 Task: Create new Company, with domain: 'harvard.edu' and type: 'Other'. Add new contact for this company, with mail Id: 'Sana18Bennett@harvard.edu', First Name: Sana, Last name:  Bennett, Job Title: 'UI Designer', Phone Number: '(916) 555-3461'. Change life cycle stage to  Lead and lead status to  In Progress. Logged in from softage.10@softage.net
Action: Mouse moved to (77, 56)
Screenshot: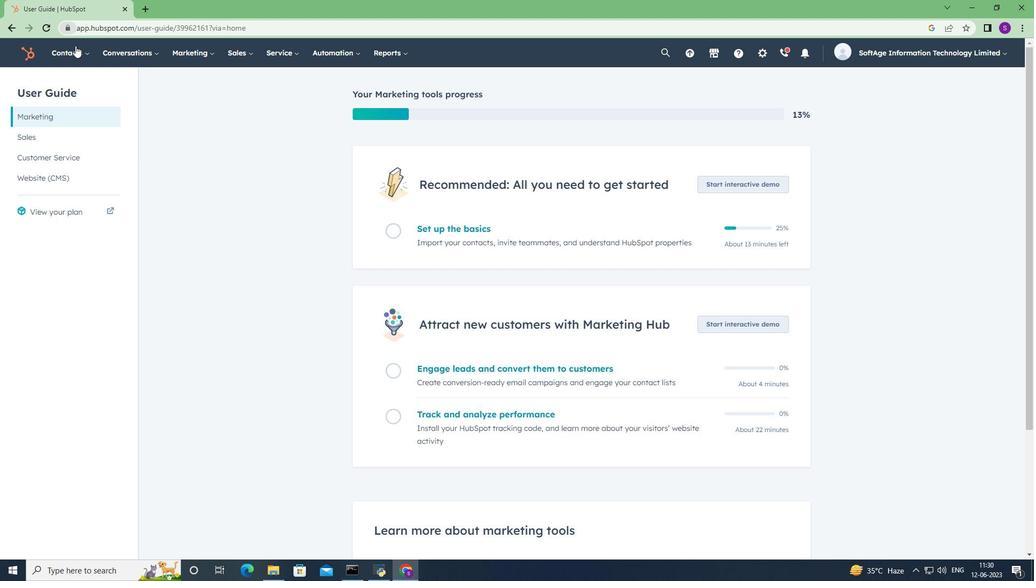 
Action: Mouse pressed left at (77, 56)
Screenshot: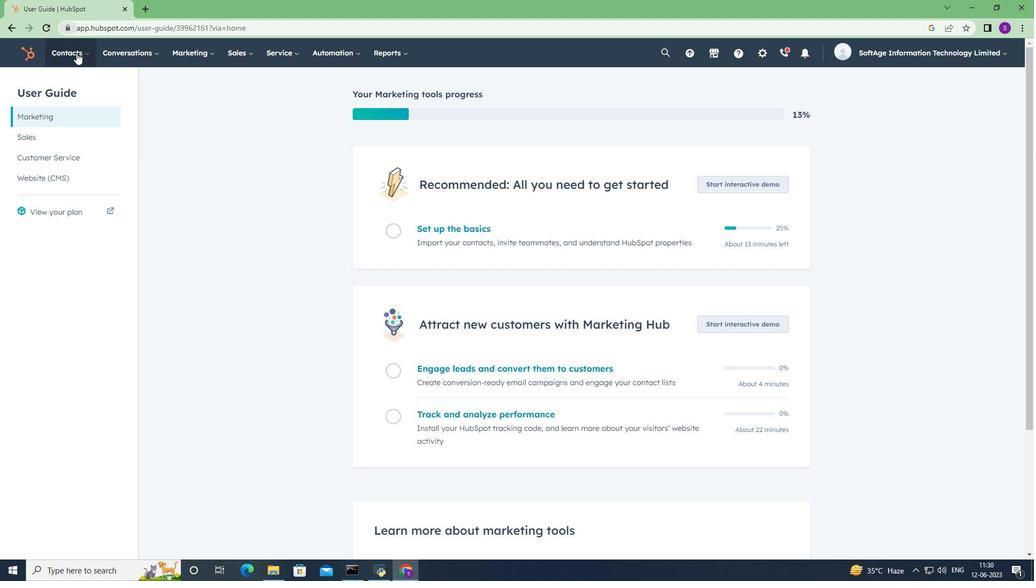 
Action: Mouse moved to (89, 109)
Screenshot: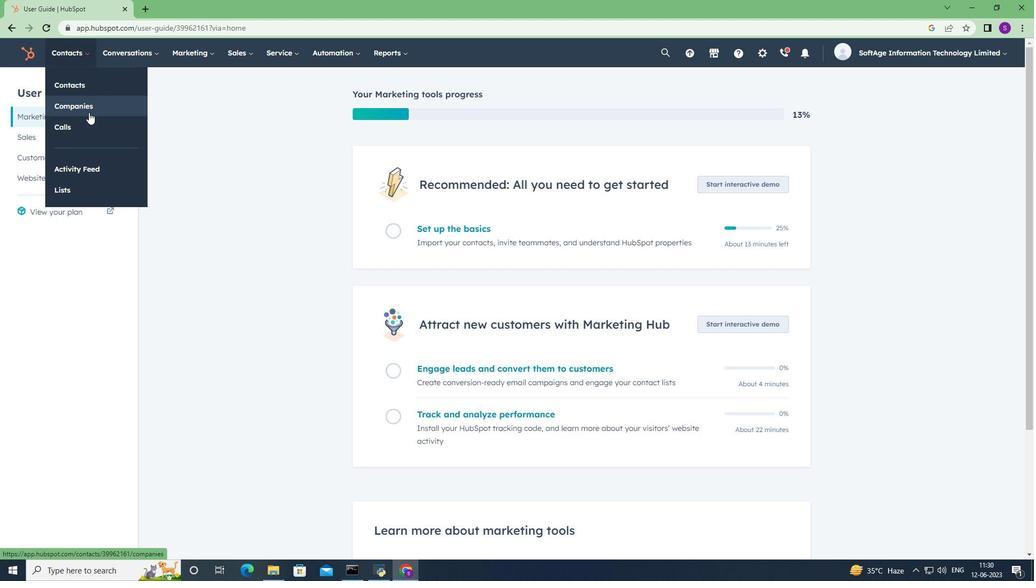 
Action: Mouse pressed left at (89, 109)
Screenshot: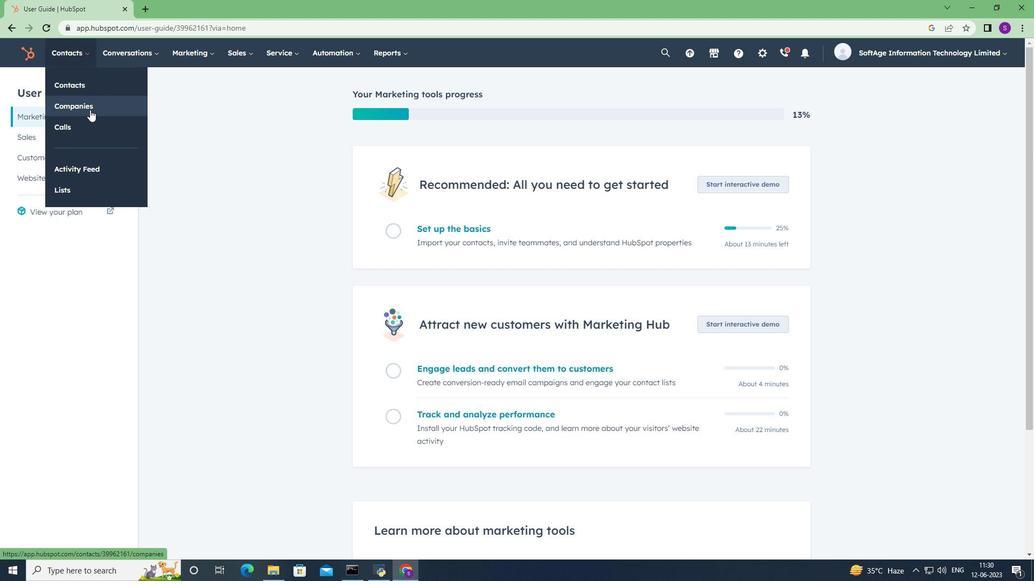 
Action: Mouse moved to (956, 92)
Screenshot: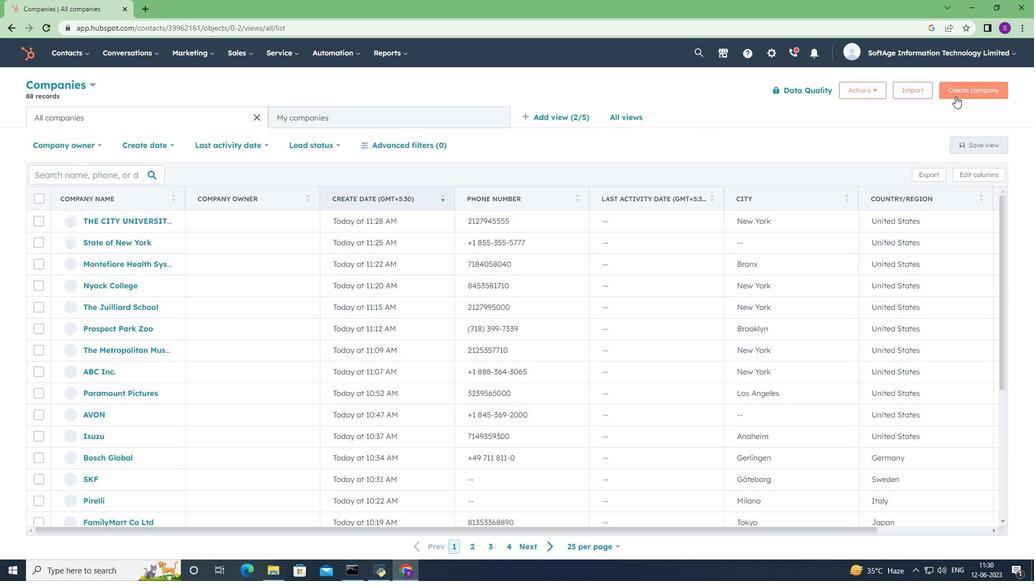 
Action: Mouse pressed left at (956, 92)
Screenshot: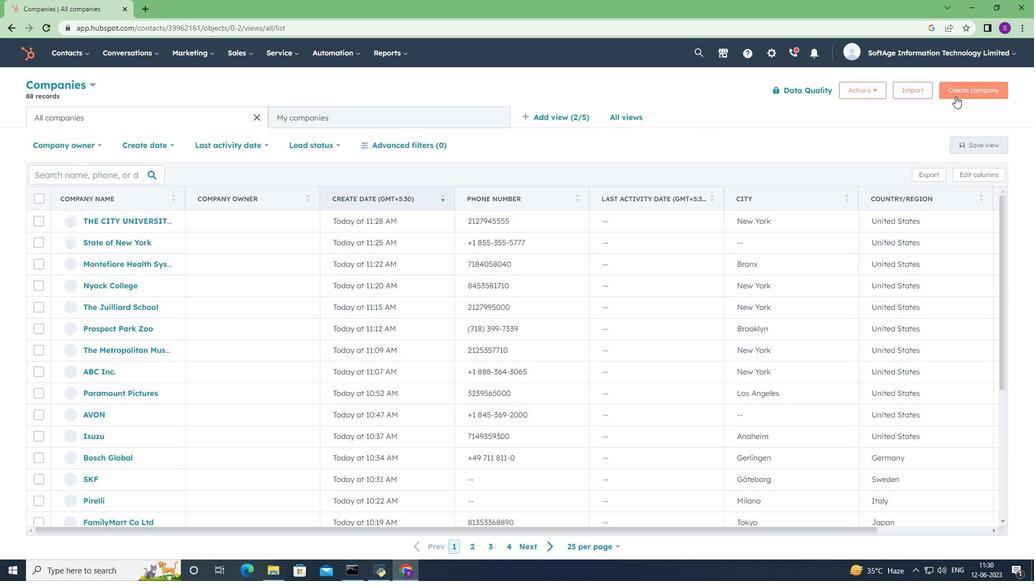 
Action: Mouse moved to (794, 134)
Screenshot: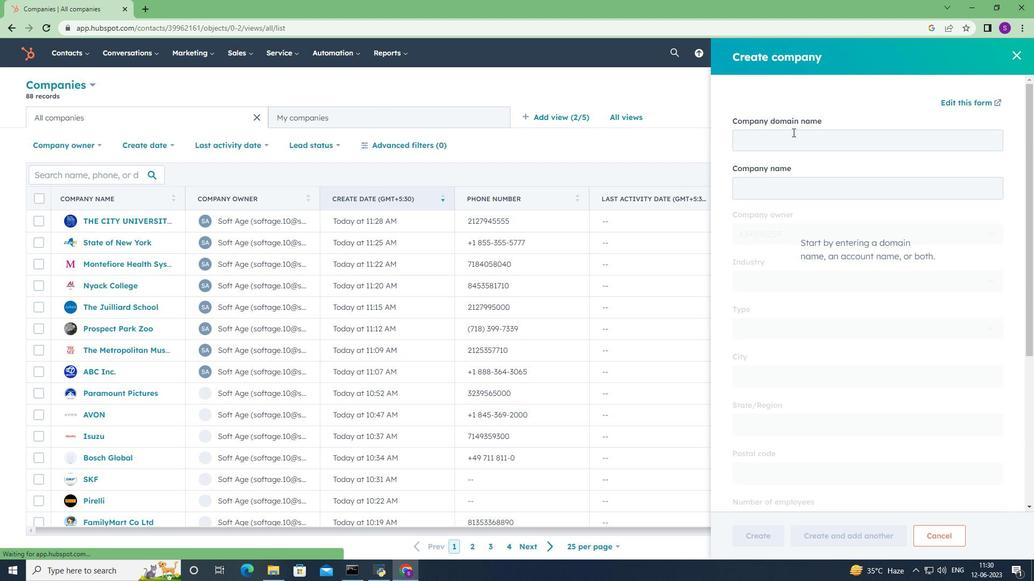 
Action: Mouse pressed left at (794, 134)
Screenshot: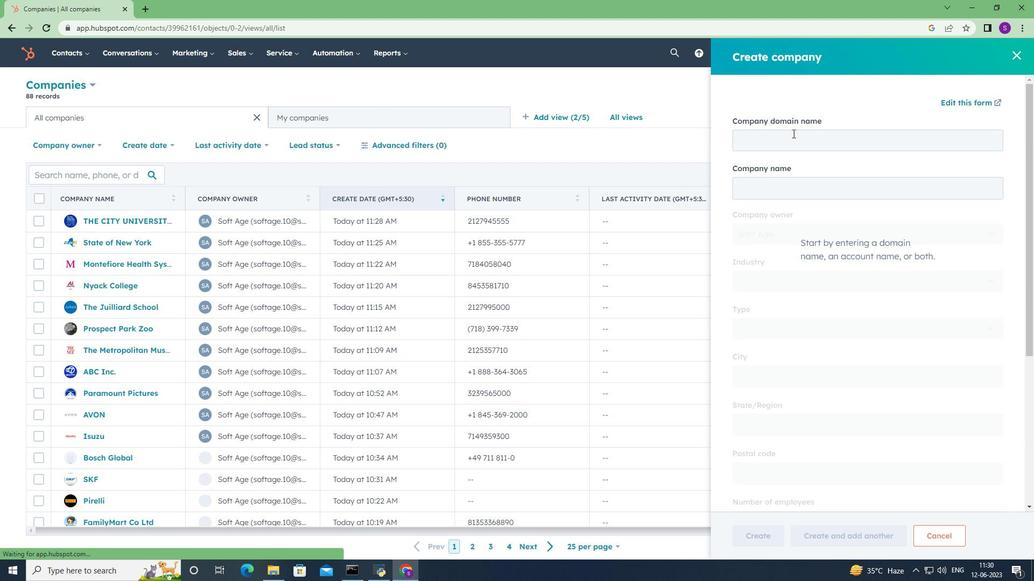 
Action: Key pressed harvard.edu
Screenshot: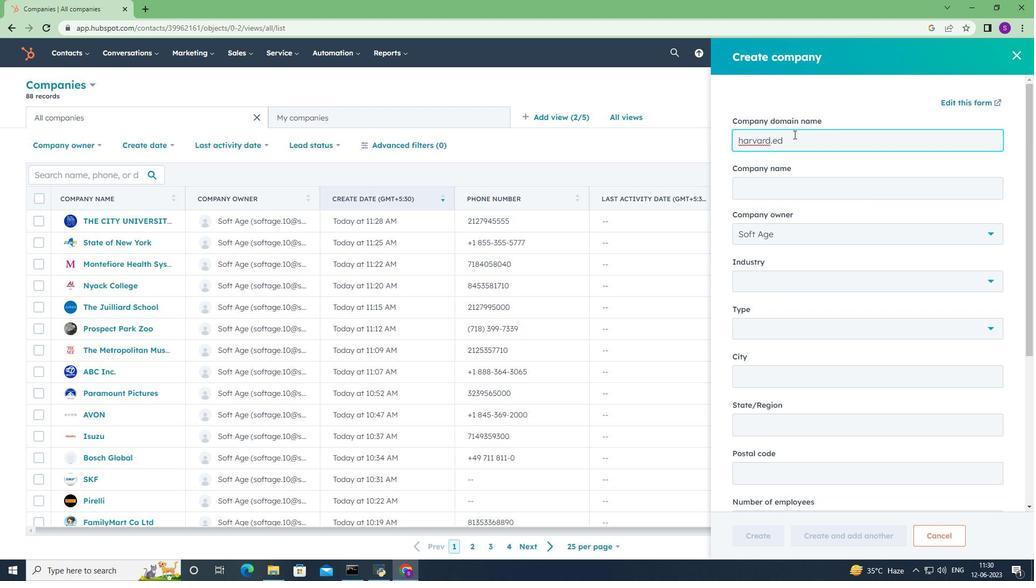 
Action: Mouse moved to (837, 161)
Screenshot: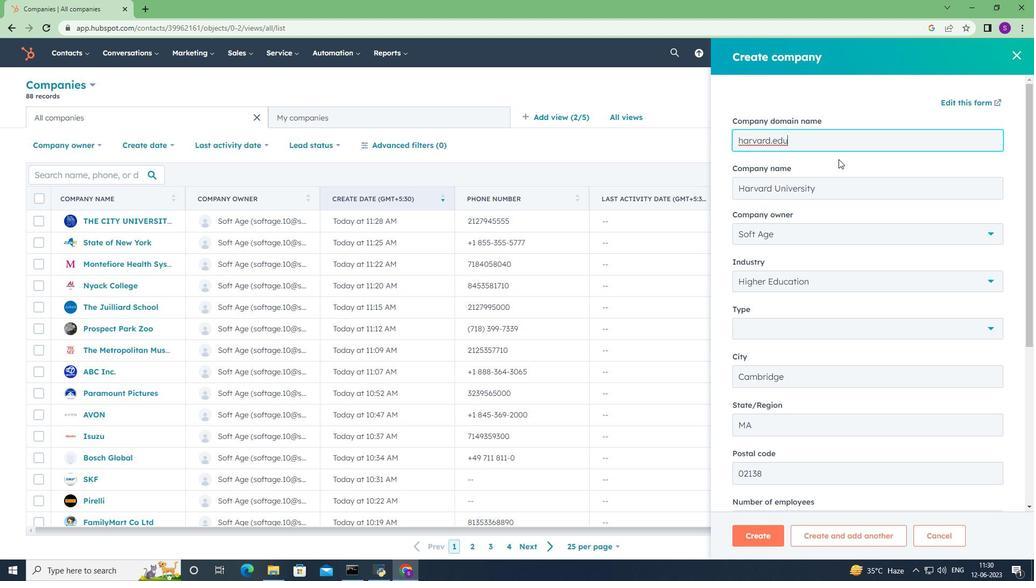 
Action: Mouse scrolled (837, 161) with delta (0, 0)
Screenshot: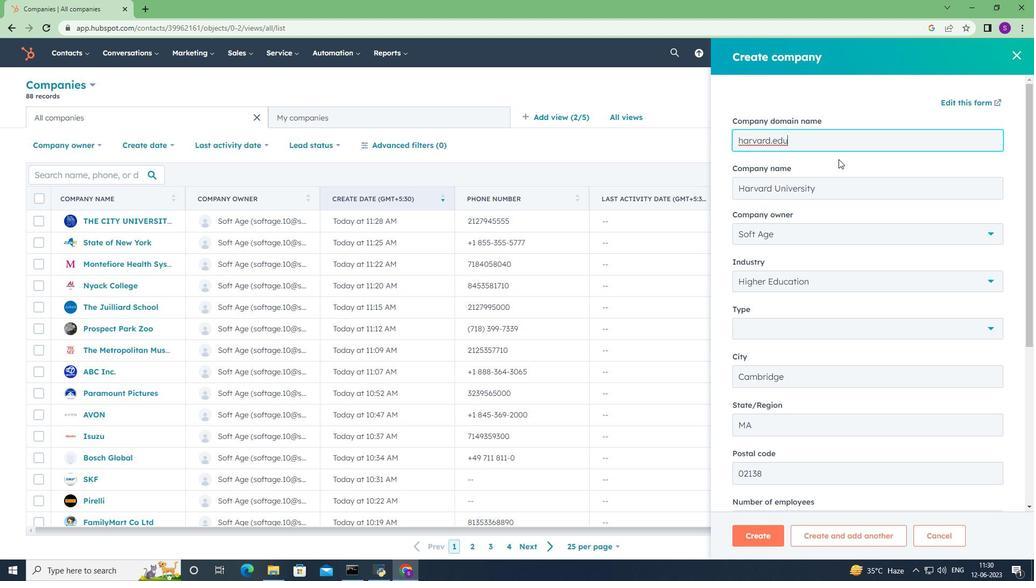 
Action: Mouse moved to (835, 168)
Screenshot: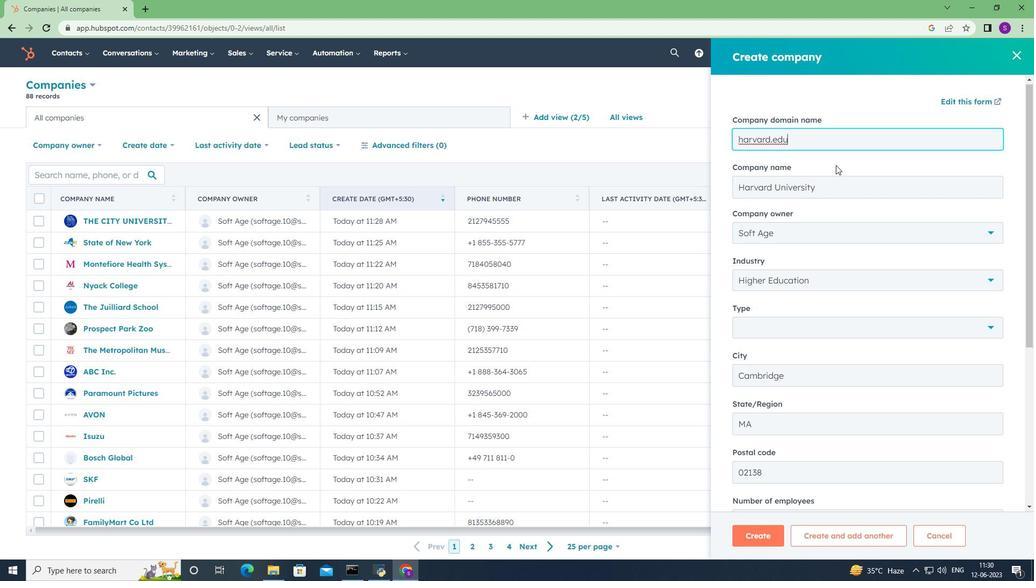 
Action: Mouse scrolled (835, 165) with delta (0, 0)
Screenshot: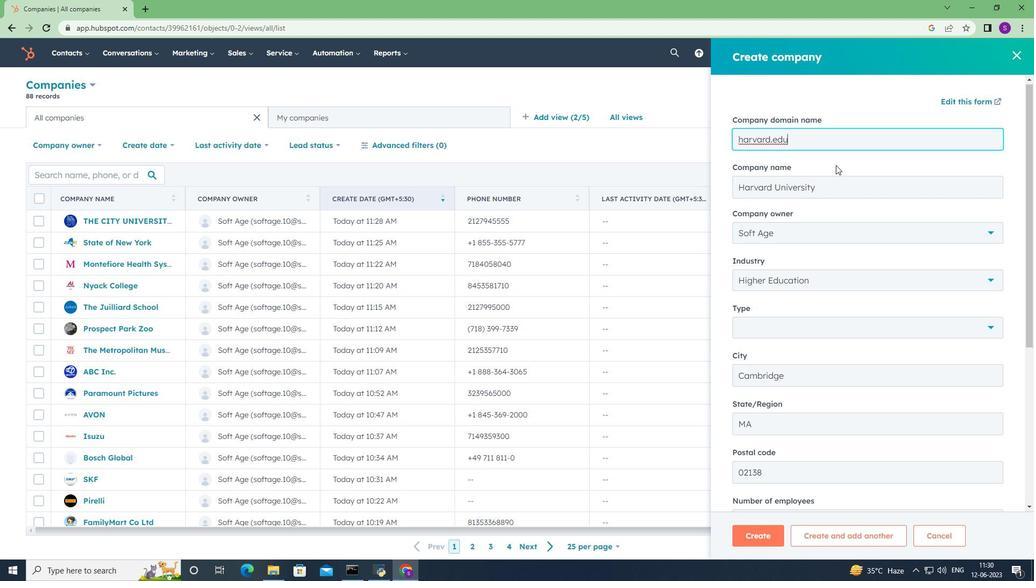 
Action: Mouse moved to (831, 225)
Screenshot: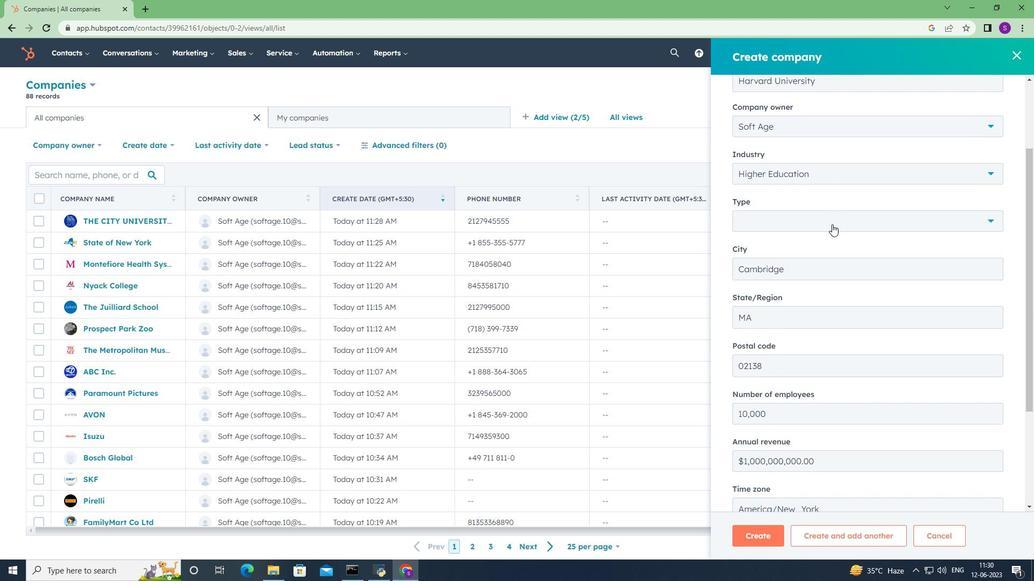 
Action: Mouse pressed left at (831, 225)
Screenshot: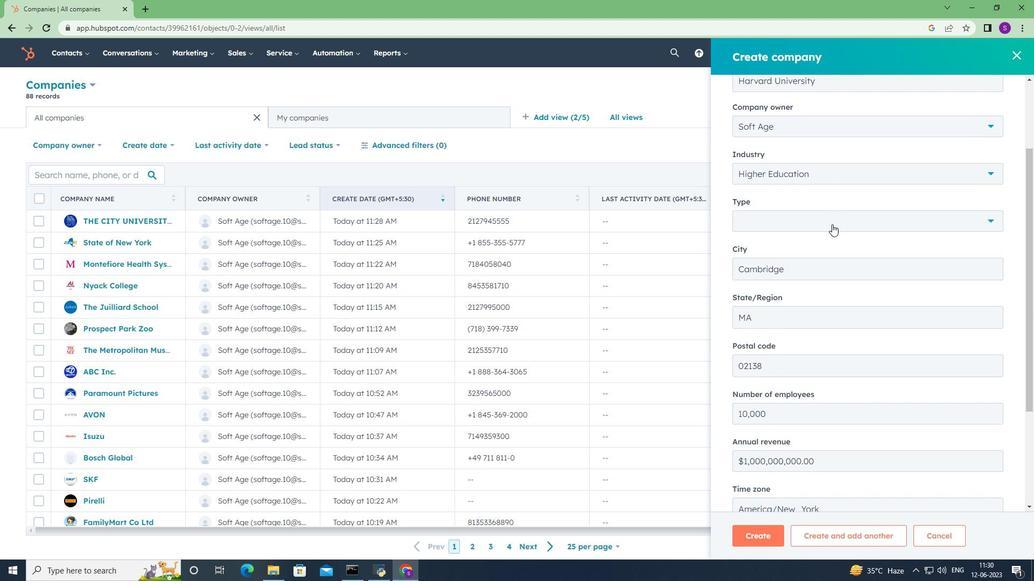 
Action: Mouse moved to (793, 246)
Screenshot: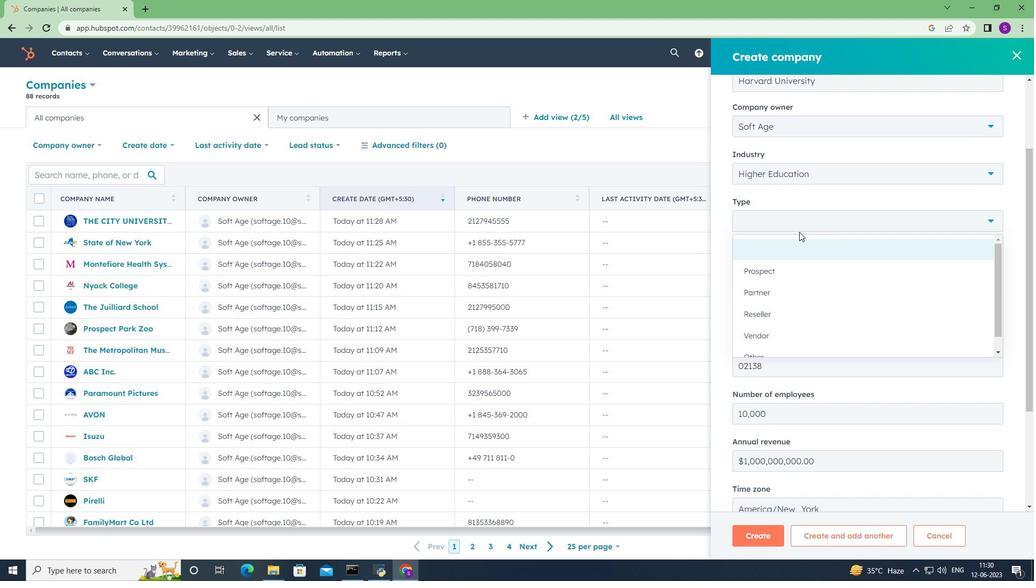 
Action: Mouse scrolled (797, 234) with delta (0, 0)
Screenshot: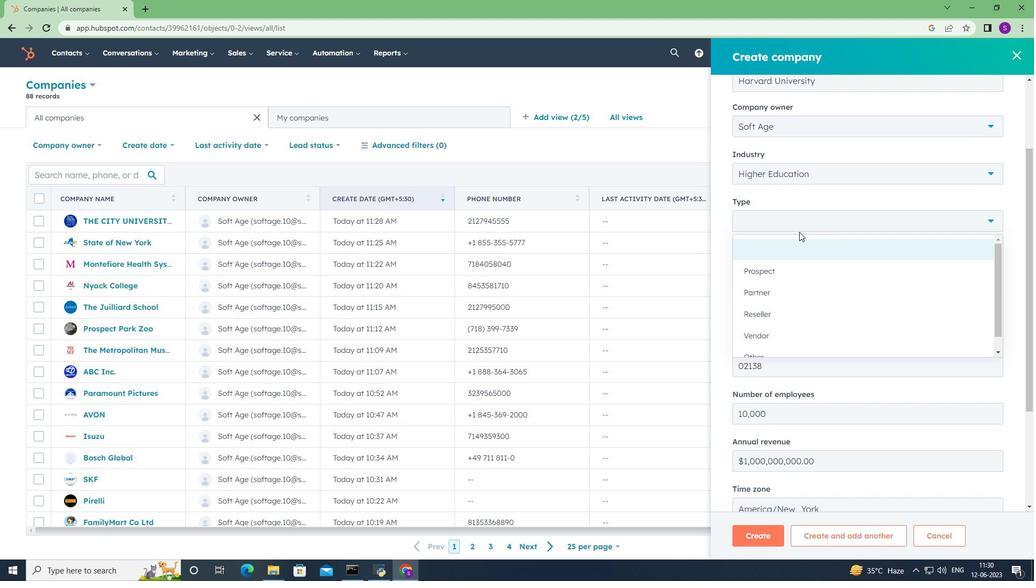 
Action: Mouse moved to (792, 246)
Screenshot: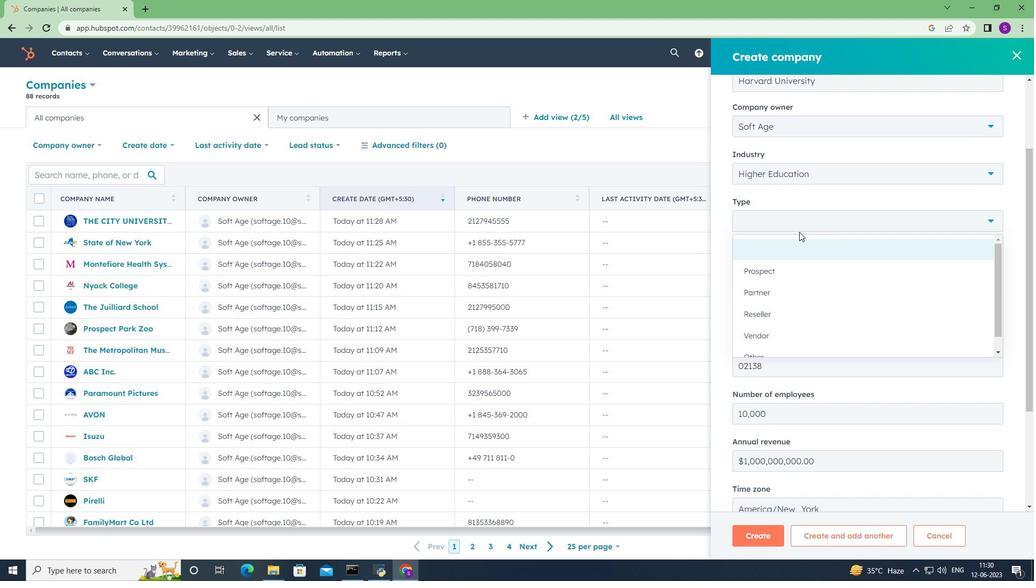 
Action: Mouse scrolled (794, 242) with delta (0, 0)
Screenshot: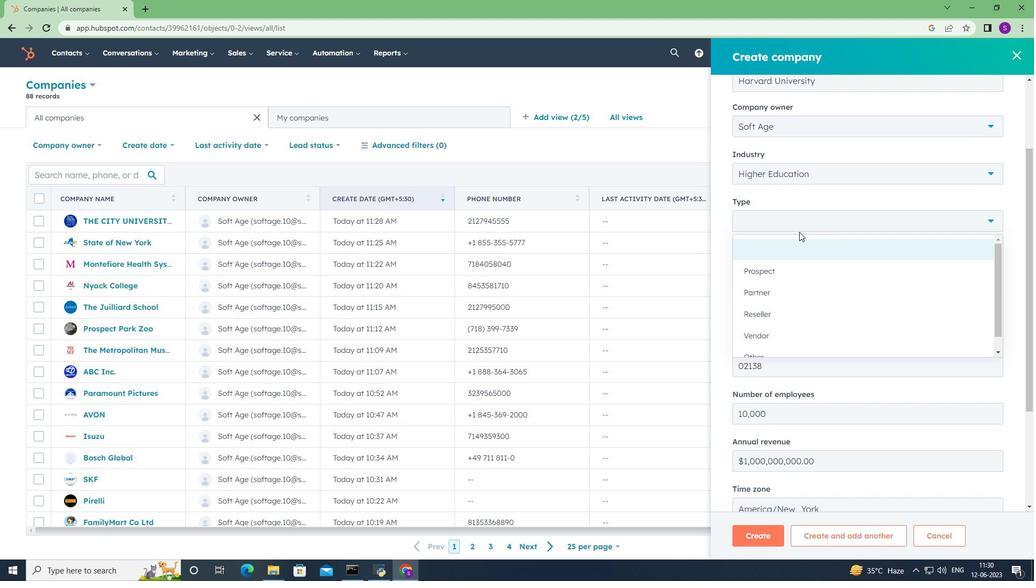 
Action: Mouse moved to (791, 250)
Screenshot: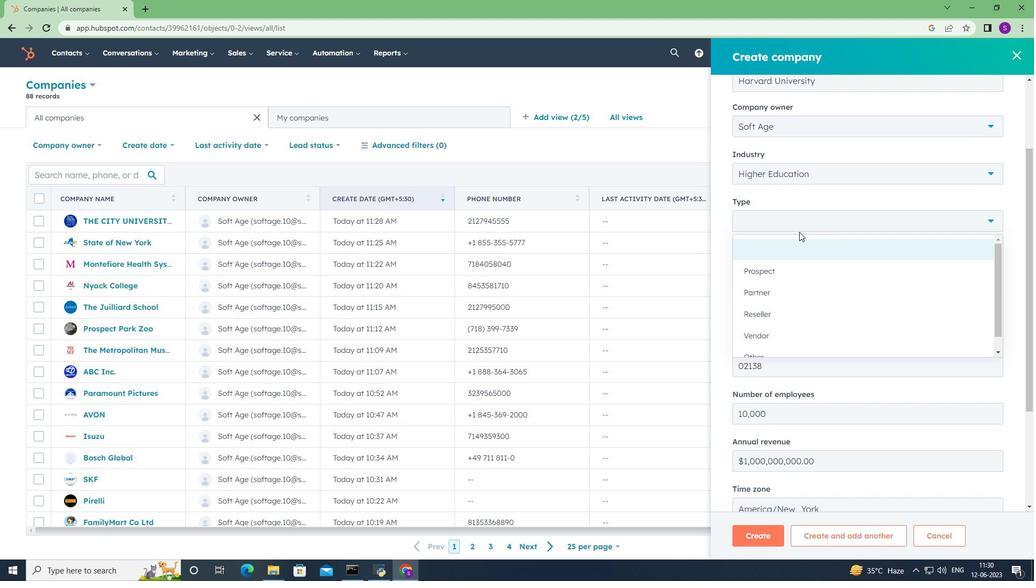
Action: Mouse scrolled (791, 249) with delta (0, 0)
Screenshot: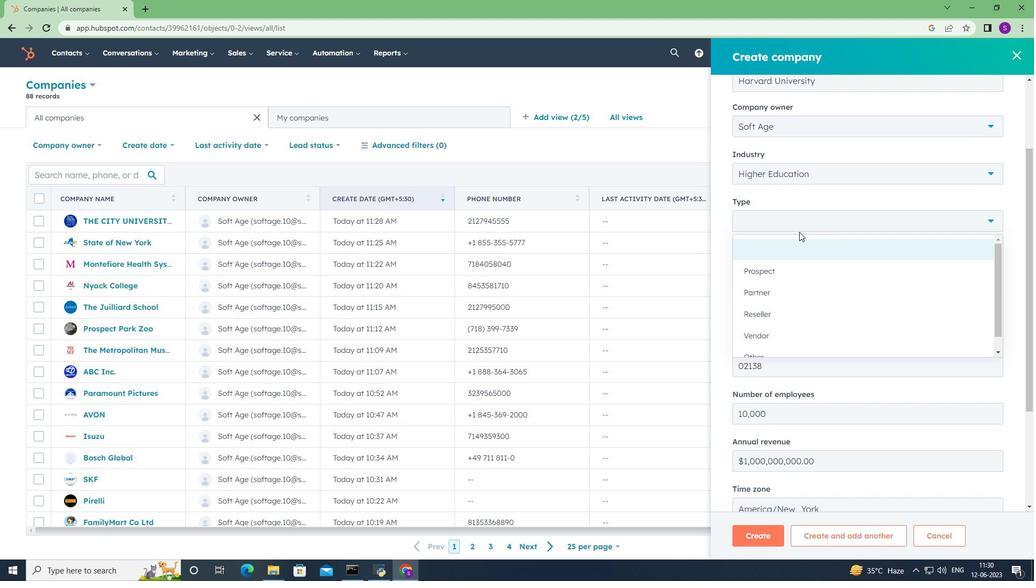 
Action: Mouse moved to (779, 349)
Screenshot: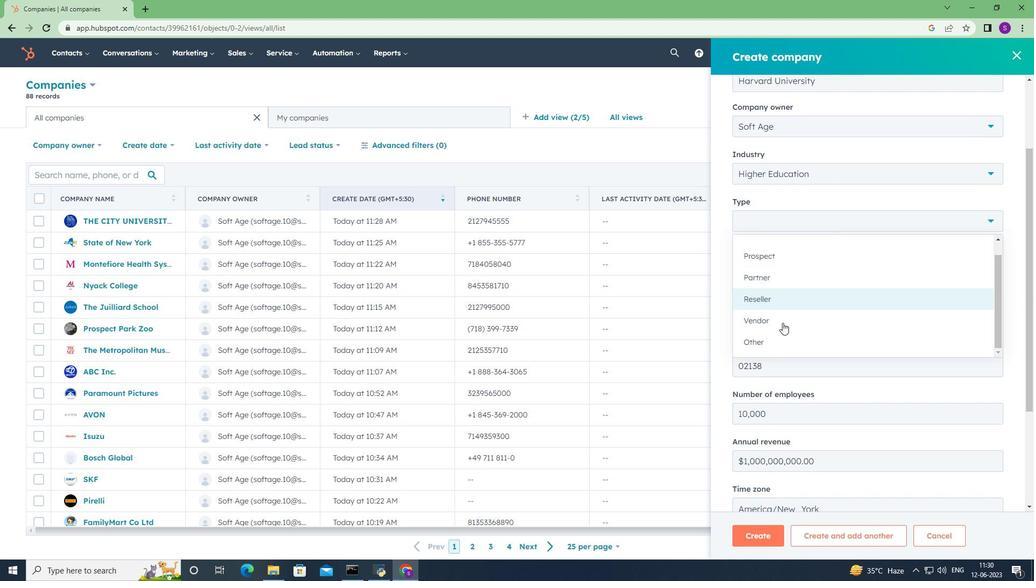 
Action: Mouse pressed left at (779, 349)
Screenshot: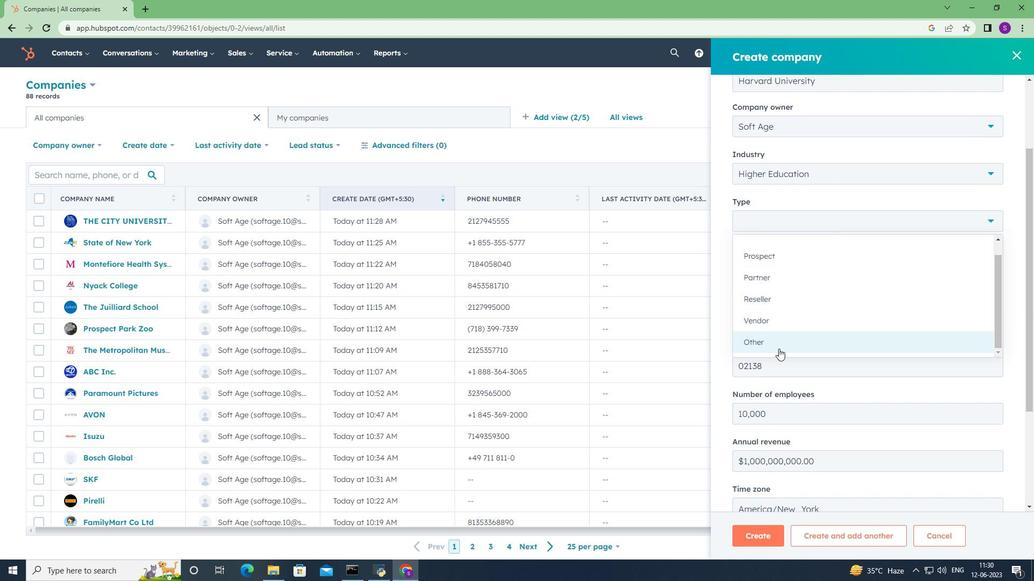 
Action: Mouse moved to (779, 321)
Screenshot: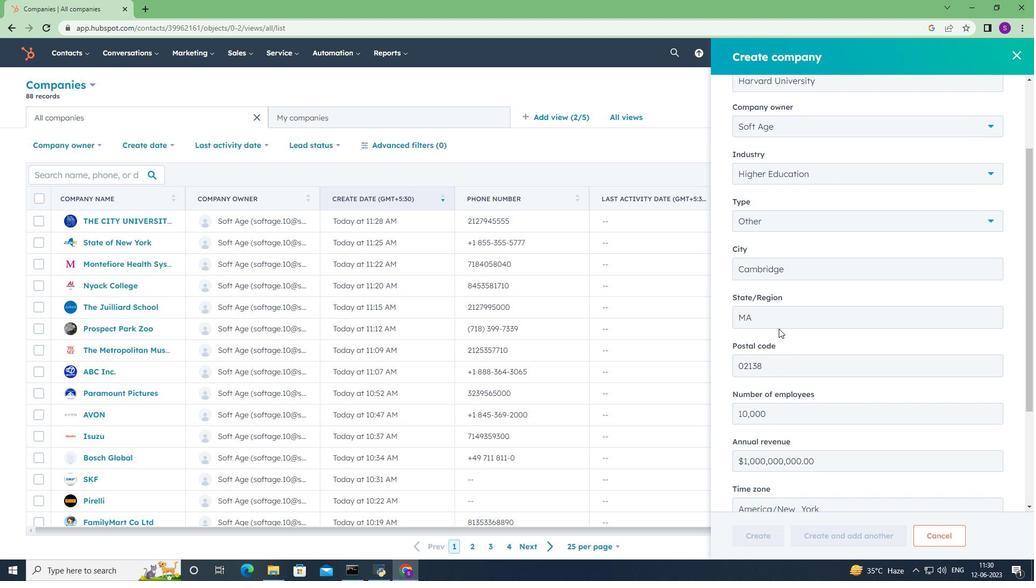 
Action: Mouse scrolled (779, 320) with delta (0, 0)
Screenshot: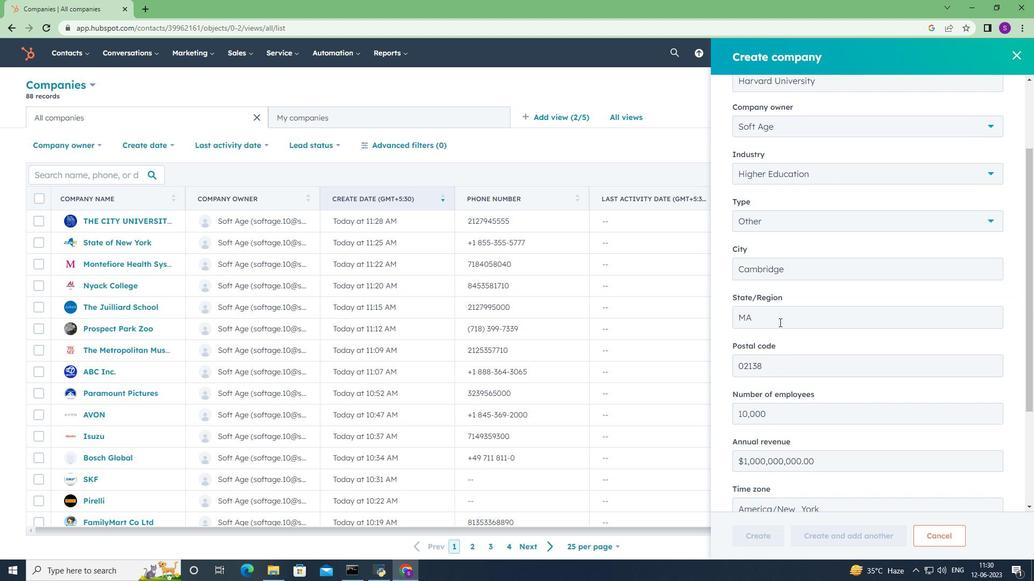 
Action: Mouse scrolled (779, 320) with delta (0, 0)
Screenshot: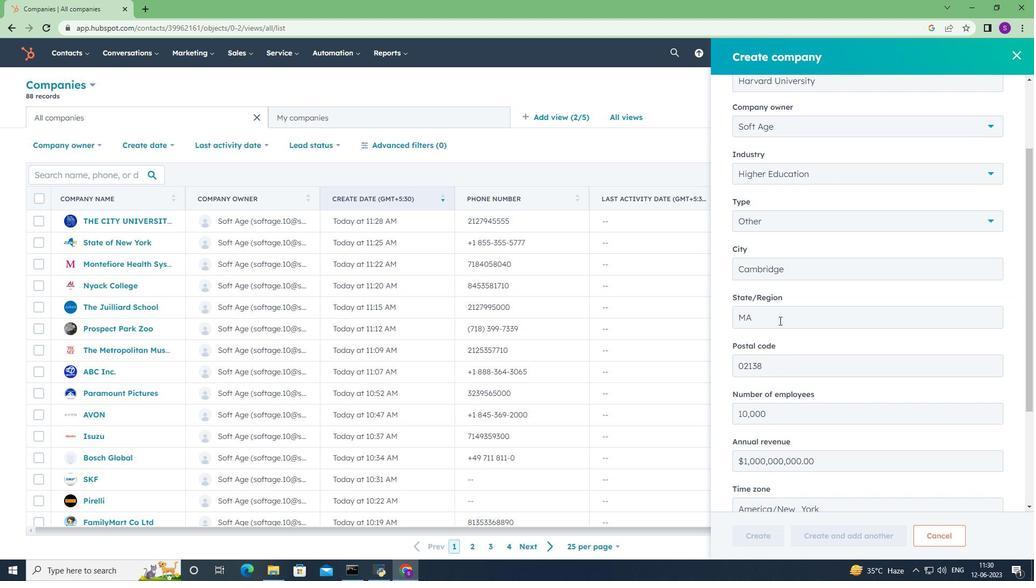 
Action: Mouse scrolled (779, 320) with delta (0, 0)
Screenshot: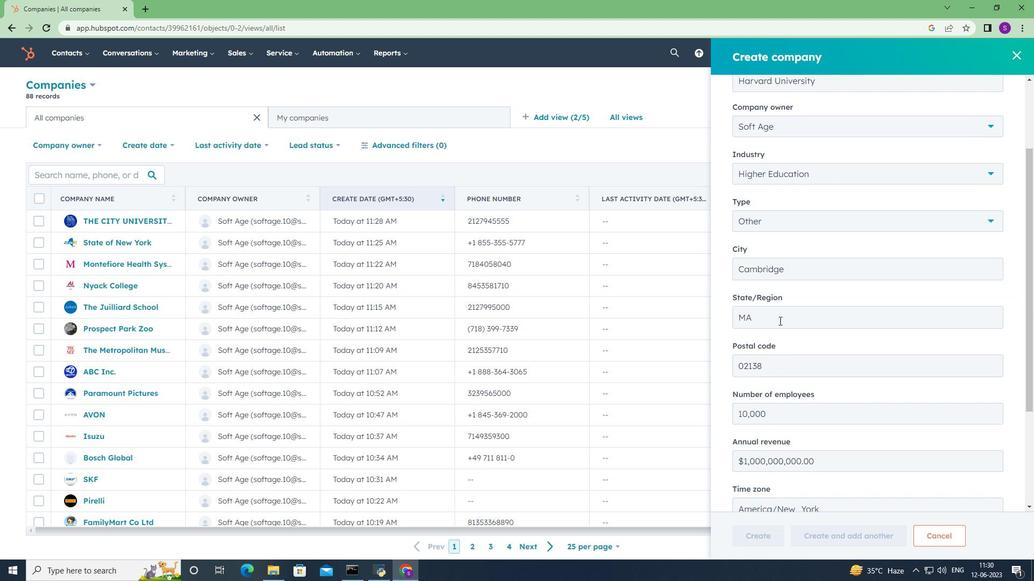 
Action: Mouse scrolled (779, 320) with delta (0, 0)
Screenshot: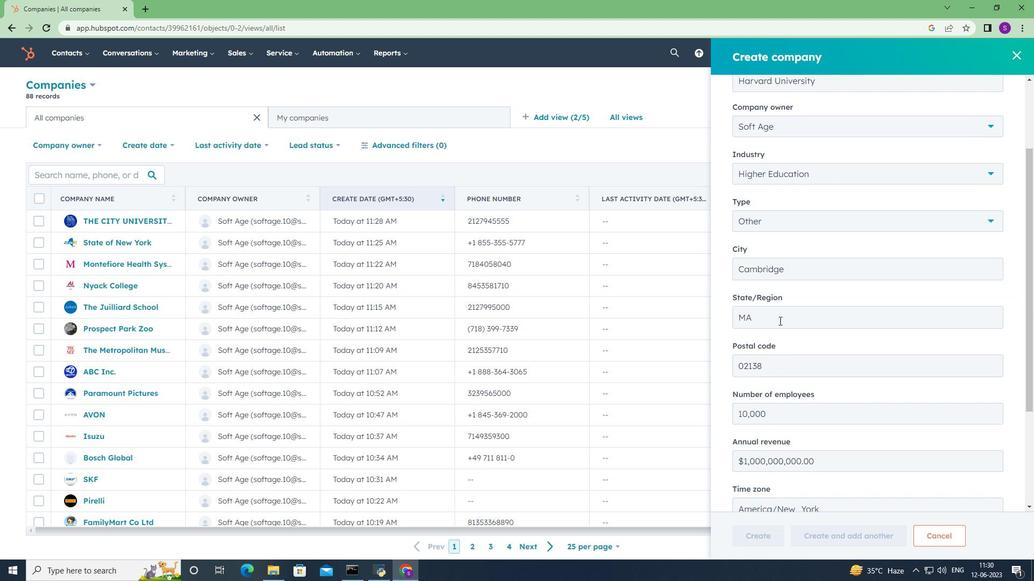 
Action: Mouse scrolled (779, 320) with delta (0, 0)
Screenshot: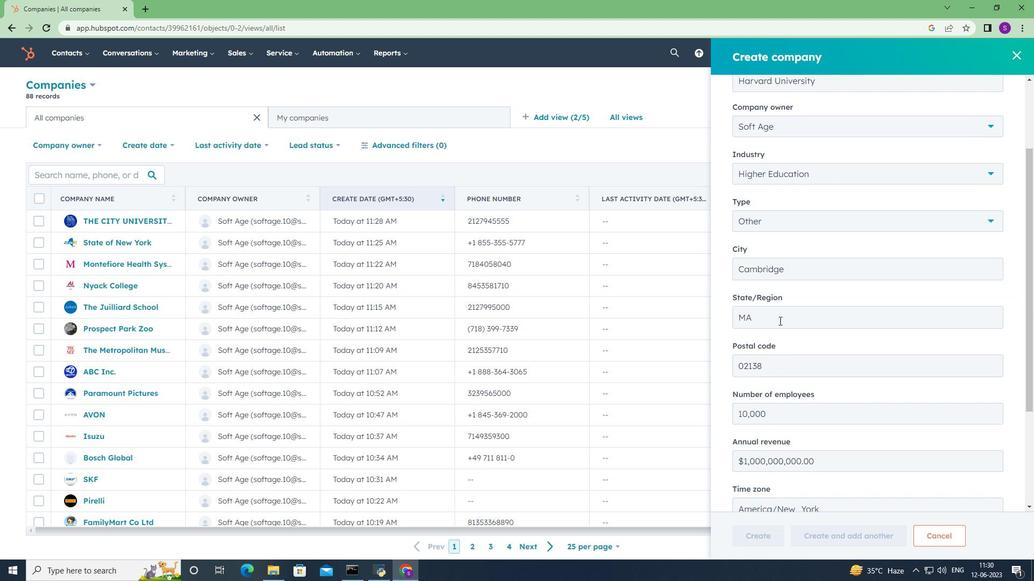 
Action: Mouse moved to (779, 321)
Screenshot: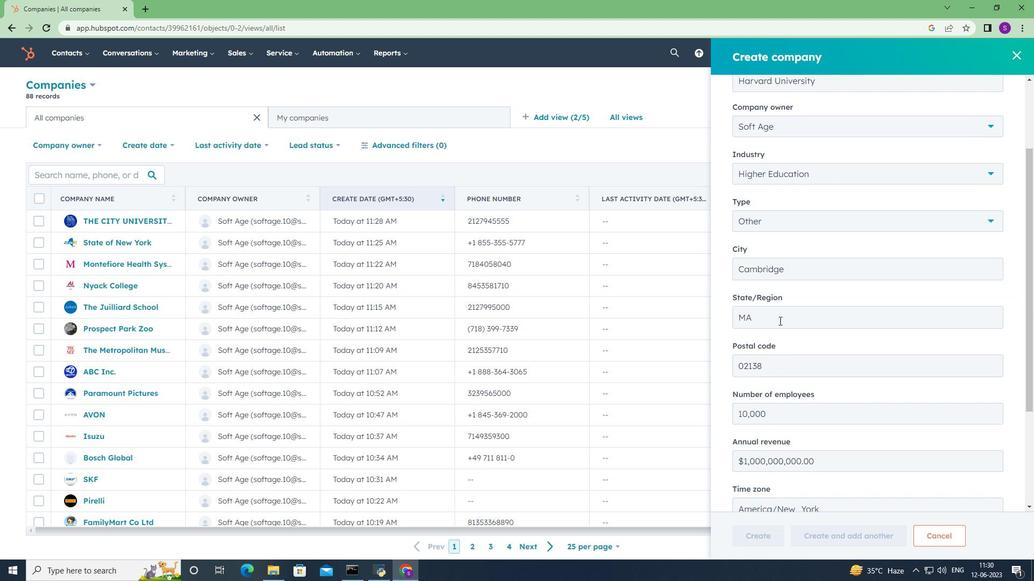 
Action: Mouse scrolled (779, 321) with delta (0, 0)
Screenshot: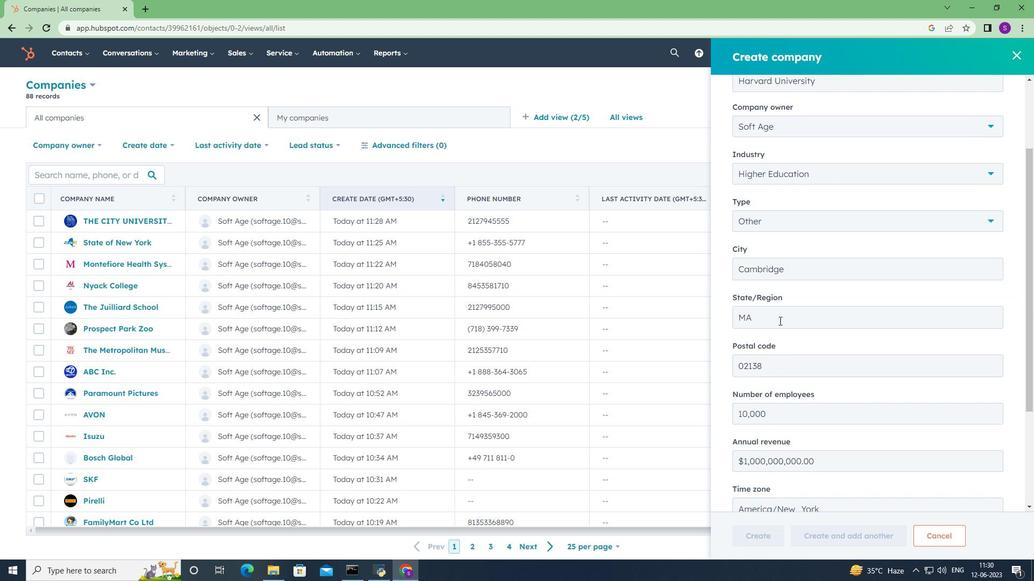 
Action: Mouse moved to (771, 543)
Screenshot: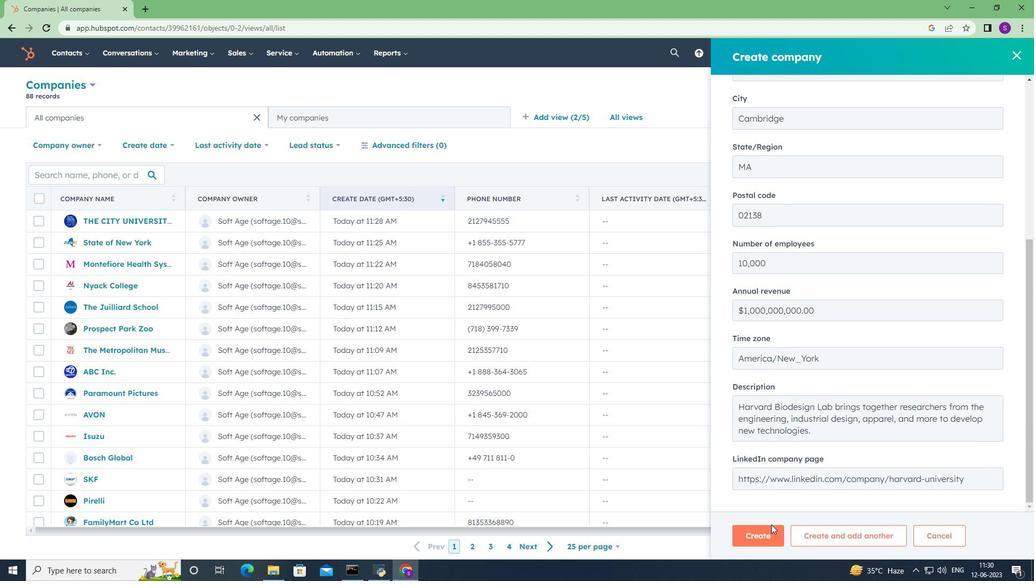 
Action: Mouse pressed left at (771, 543)
Screenshot: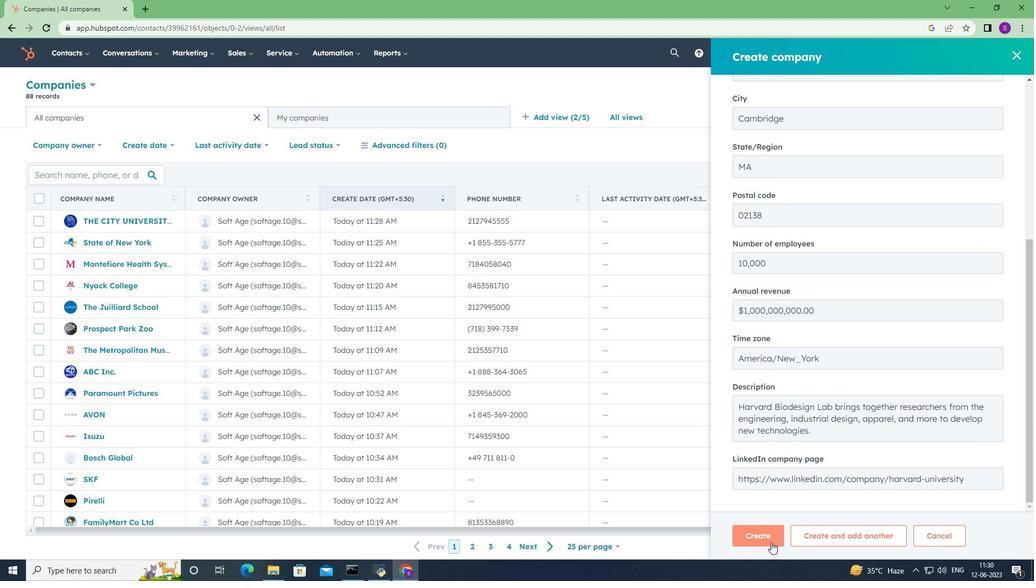 
Action: Mouse moved to (720, 350)
Screenshot: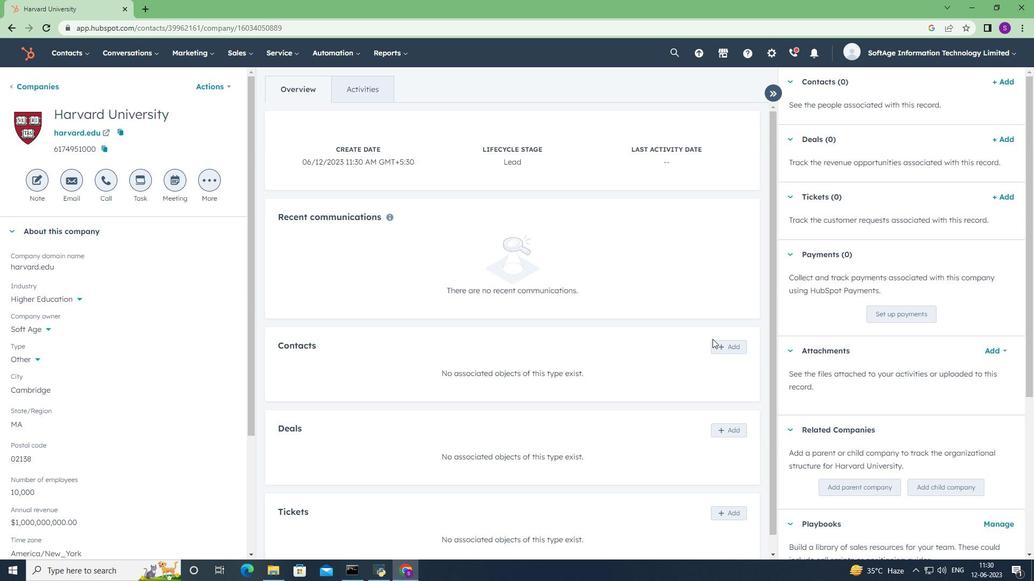 
Action: Mouse pressed left at (720, 350)
Screenshot: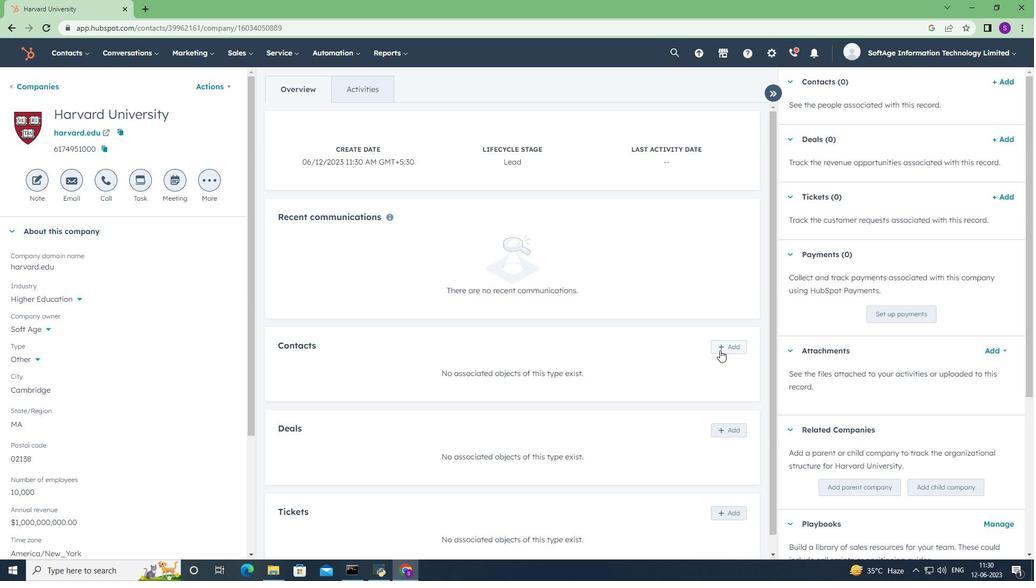 
Action: Mouse moved to (788, 120)
Screenshot: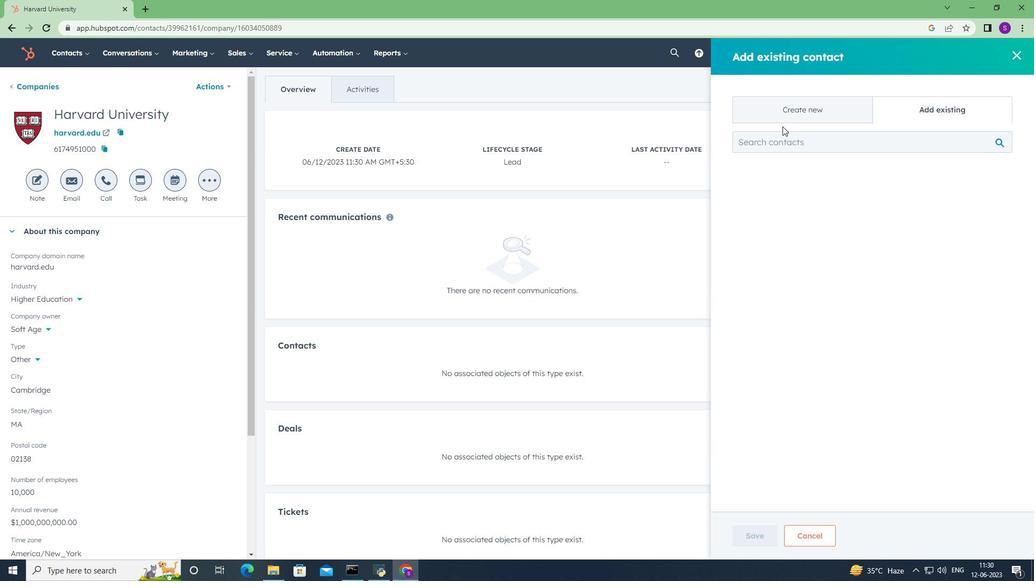 
Action: Mouse pressed left at (788, 120)
Screenshot: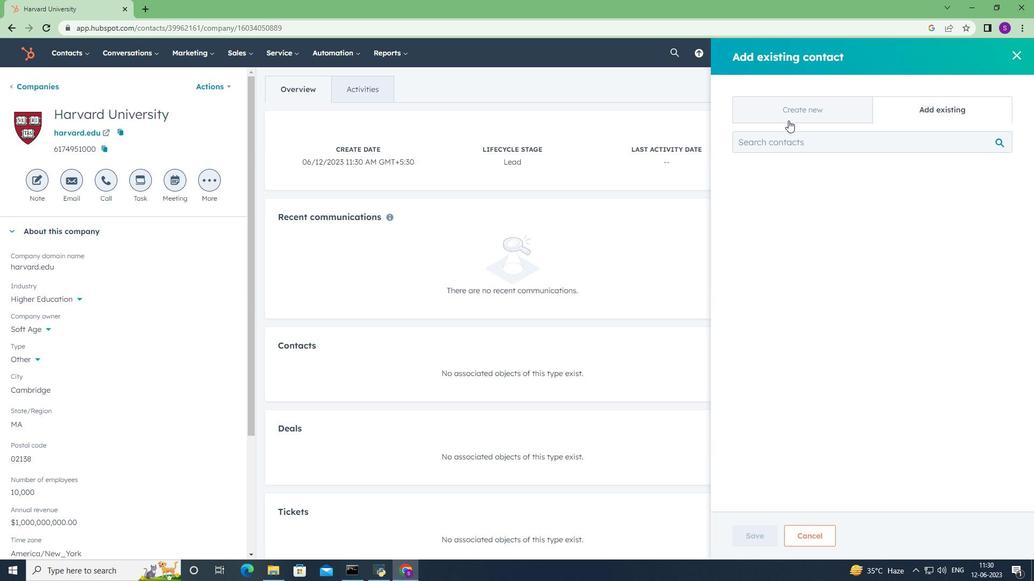 
Action: Mouse moved to (797, 173)
Screenshot: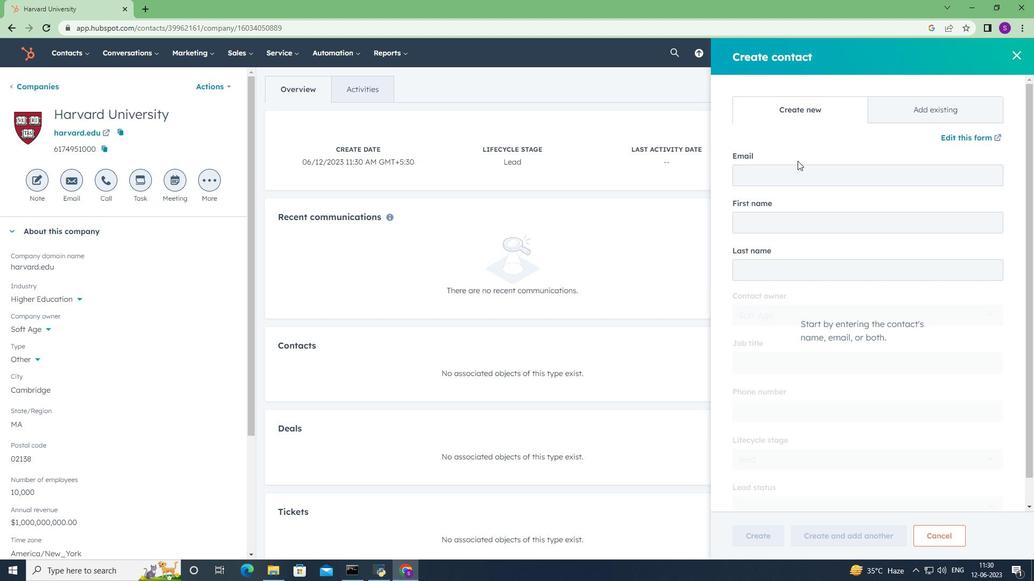 
Action: Mouse pressed left at (797, 173)
Screenshot: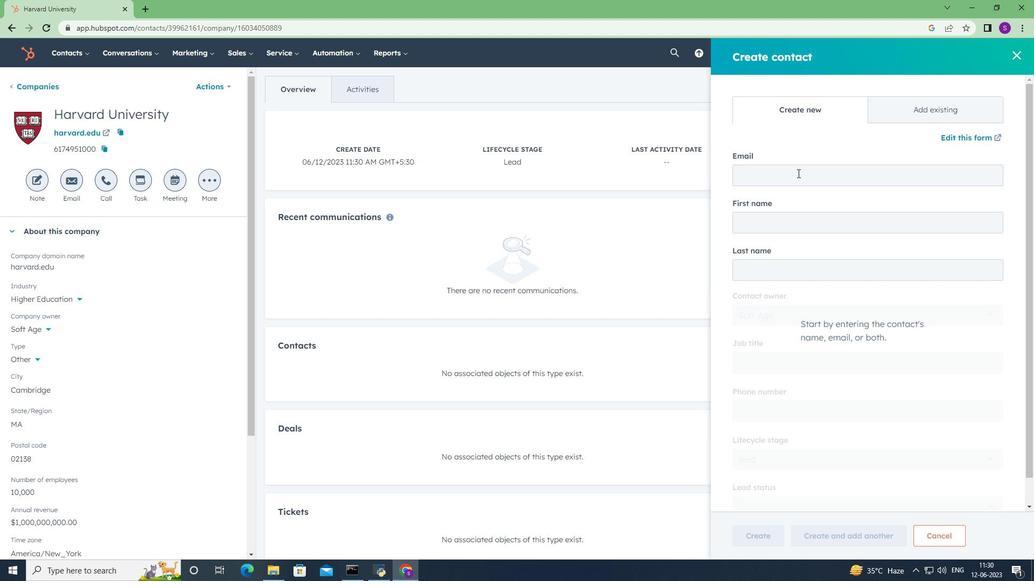 
Action: Key pressed <Key.shift>Sana18<Key.shift>Bennett<Key.shift><Key.shift>#<Key.backspace><Key.shift><Key.shift><Key.shift><Key.shift><Key.shift><Key.shift><Key.shift>@harvard.edu<Key.tab><Key.shift>Sana<Key.tab><Key.shift><Key.shift><Key.shift><Key.shift><Key.shift><Key.shift><Key.shift><Key.shift><Key.shift><Key.shift><Key.shift><Key.shift><Key.shift><Key.shift><Key.shift><Key.shift><Key.shift><Key.shift><Key.shift><Key.shift><Key.shift><Key.shift><Key.shift><Key.shift><Key.shift><Key.shift><Key.shift><Key.shift><Key.shift><Key.shift><Key.shift><Key.shift><Key.shift><Key.shift><Key.shift><Key.shift><Key.shift><Key.shift><Key.shift><Key.shift><Key.shift><Key.shift><Key.shift><Key.shift><Key.shift><Key.shift><Key.shift><Key.shift><Key.shift><Key.shift><Key.shift><Key.shift><Key.shift><Key.shift><Key.shift><Key.shift><Key.shift><Key.shift><Key.shift><Key.shift><Key.shift><Key.shift><Key.shift><Key.shift><Key.shift><Key.shift><Key.shift><Key.shift><Key.shift><Key.shift><Key.shift><Key.shift><Key.shift><Key.shift><Key.shift><Key.shift><Key.shift>Bennett<Key.tab><Key.tab><Key.shift><Key.shift><Key.shift><Key.shift><Key.shift><Key.shift>UI<Key.space><Key.shift>Designr<Key.tab>9165553461
Screenshot: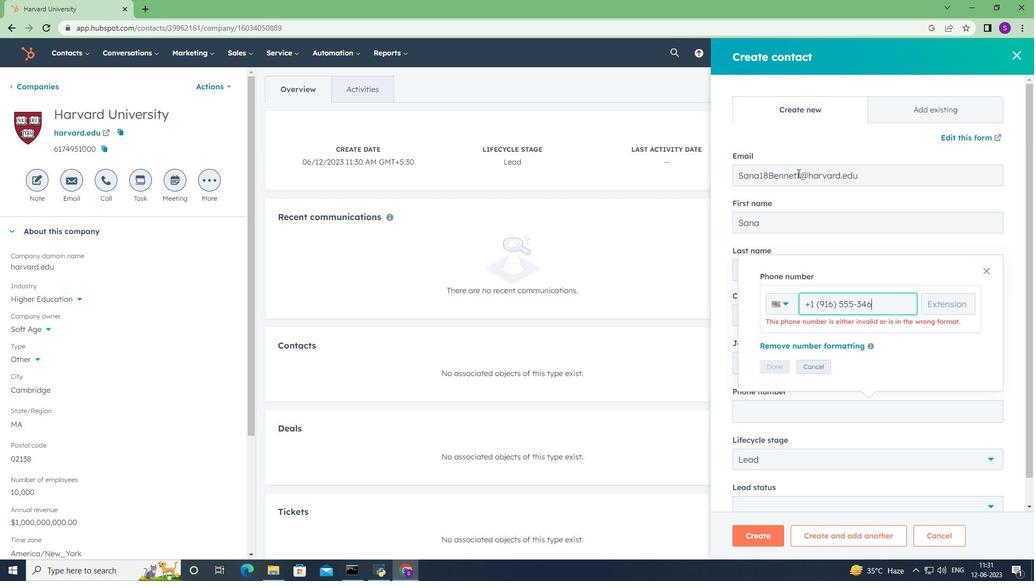 
Action: Mouse moved to (772, 365)
Screenshot: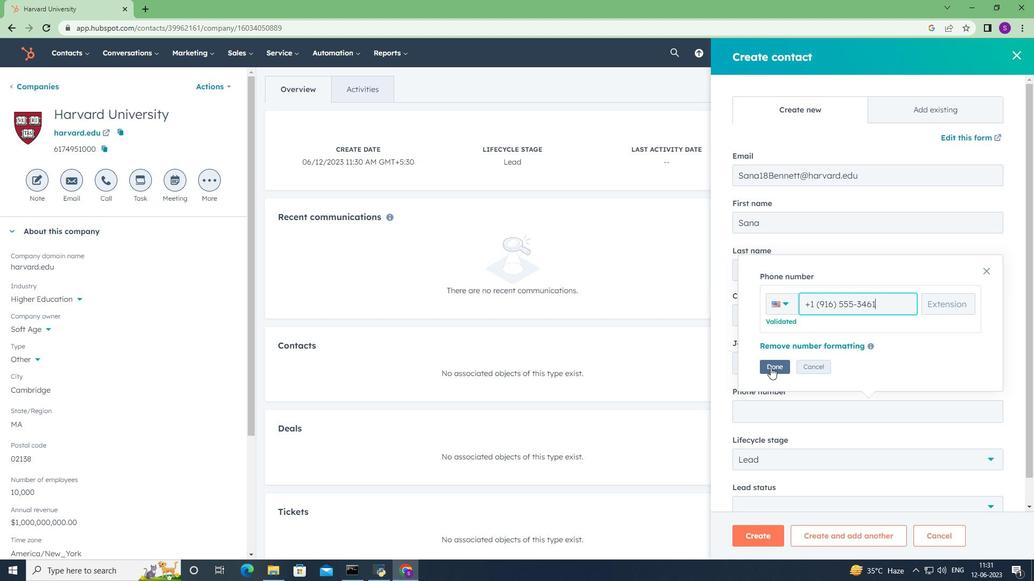 
Action: Mouse pressed left at (772, 365)
Screenshot: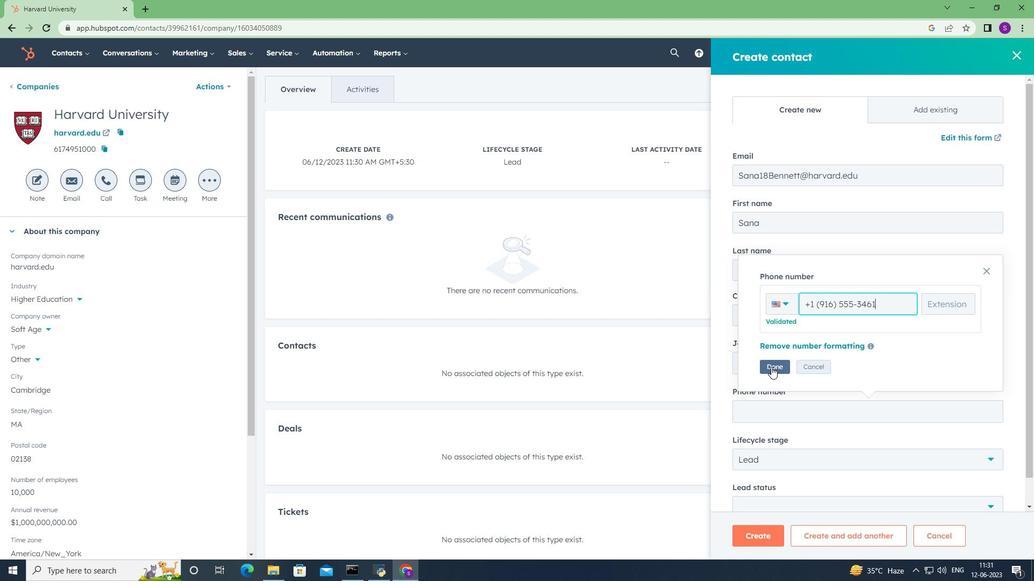 
Action: Mouse moved to (772, 367)
Screenshot: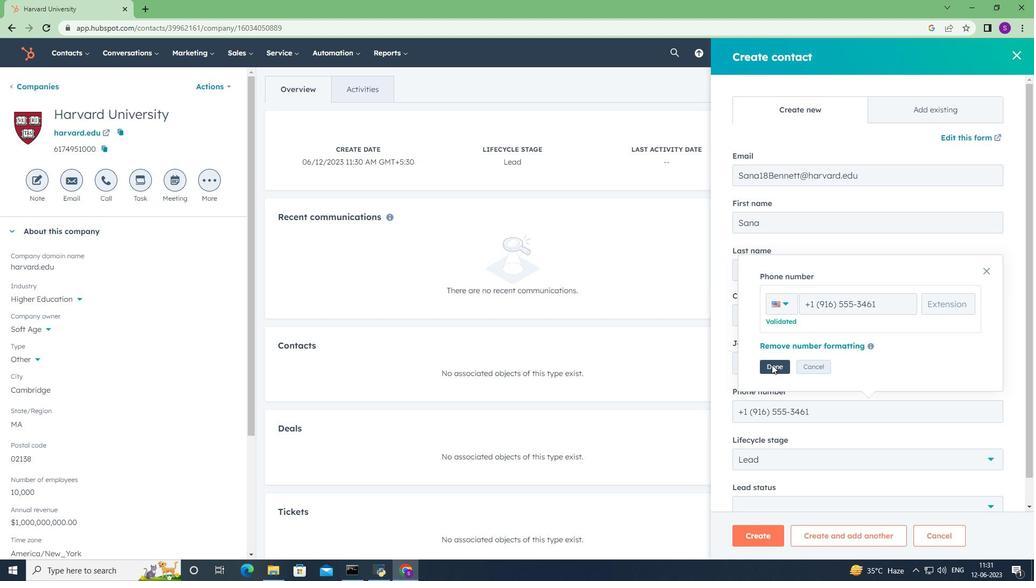 
Action: Mouse scrolled (772, 367) with delta (0, 0)
Screenshot: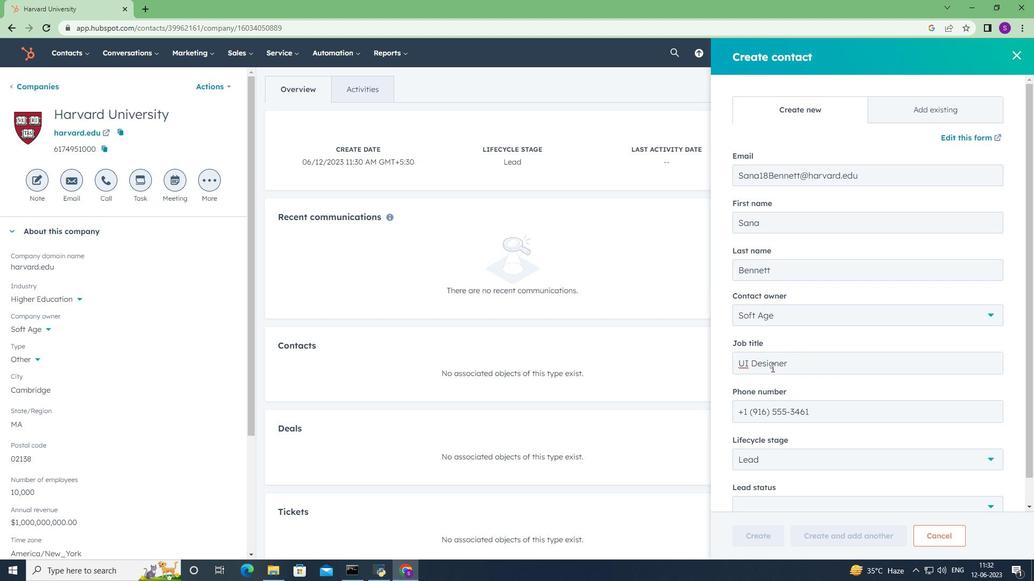 
Action: Mouse scrolled (772, 367) with delta (0, 0)
Screenshot: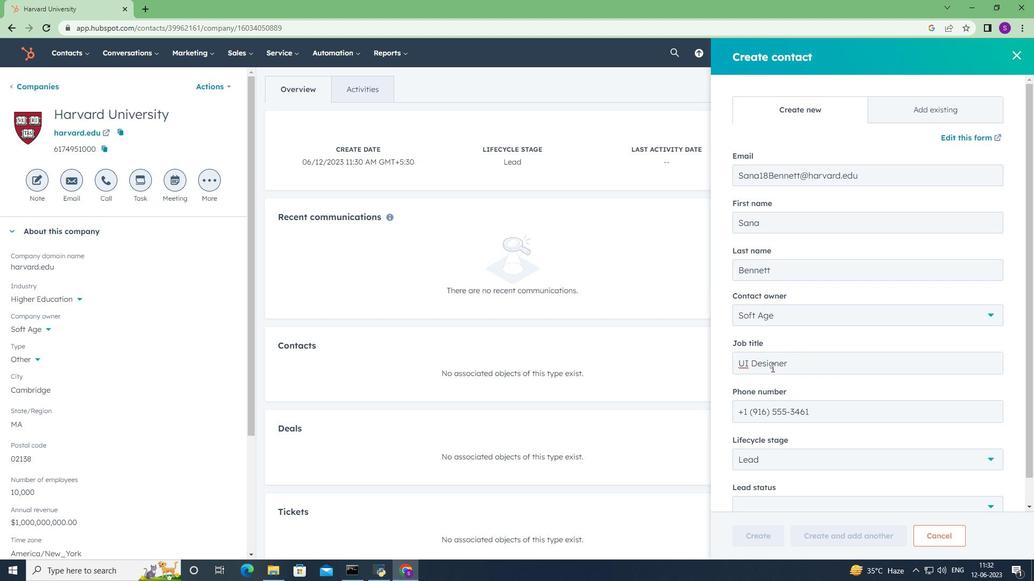 
Action: Mouse scrolled (772, 367) with delta (0, 0)
Screenshot: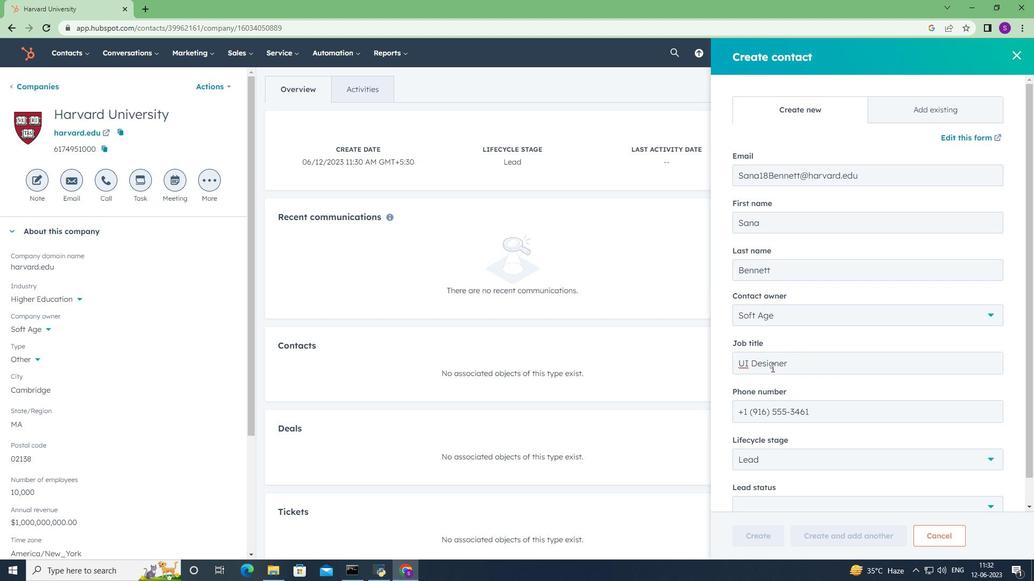 
Action: Mouse scrolled (772, 367) with delta (0, 0)
Screenshot: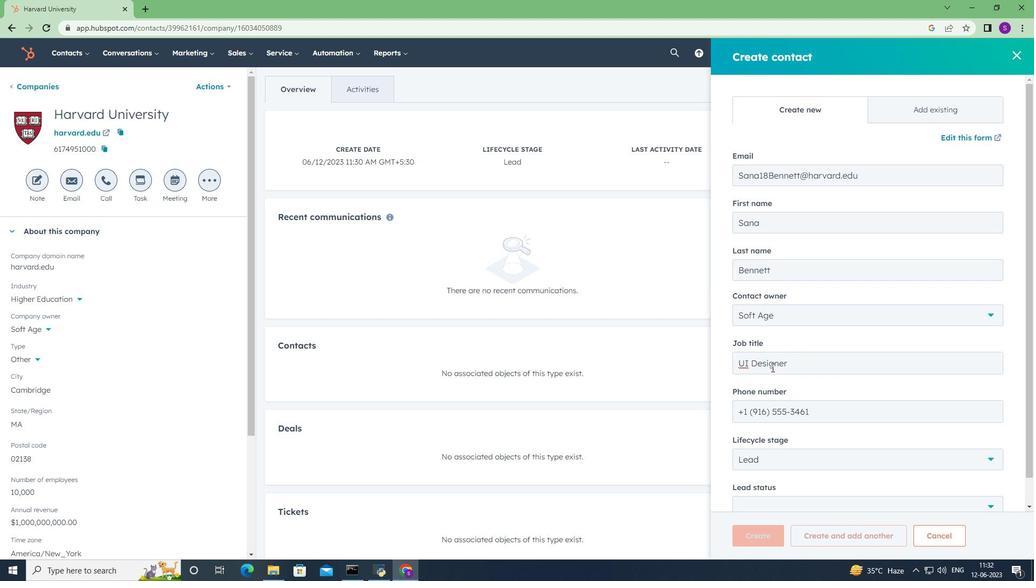 
Action: Mouse scrolled (772, 367) with delta (0, 0)
Screenshot: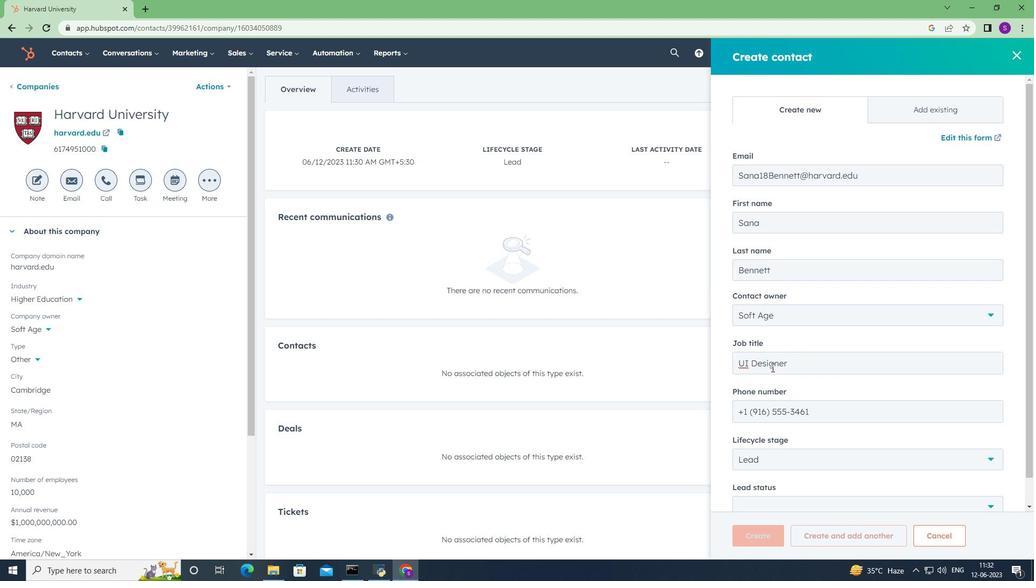 
Action: Mouse moved to (797, 427)
Screenshot: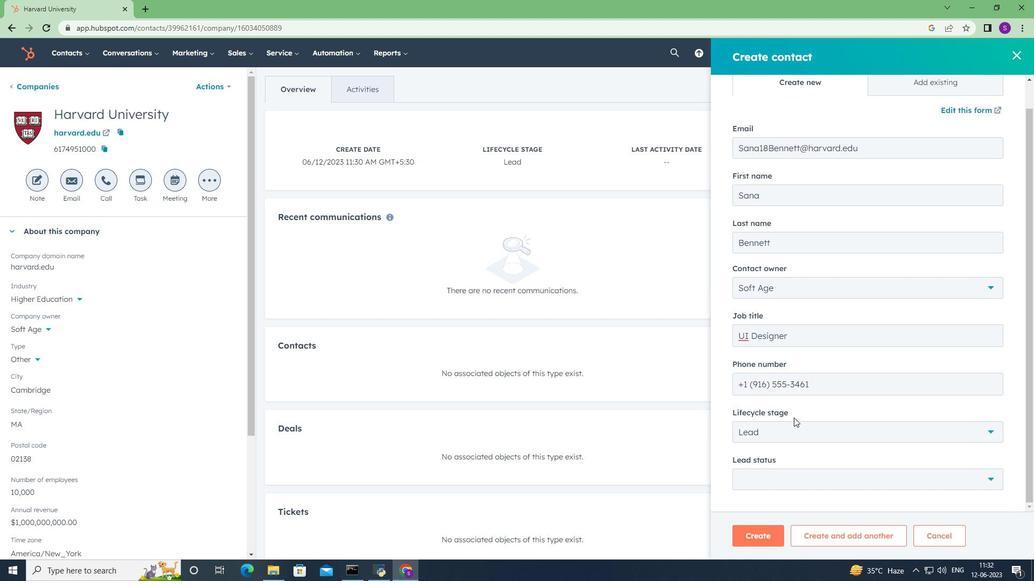 
Action: Mouse pressed left at (797, 427)
Screenshot: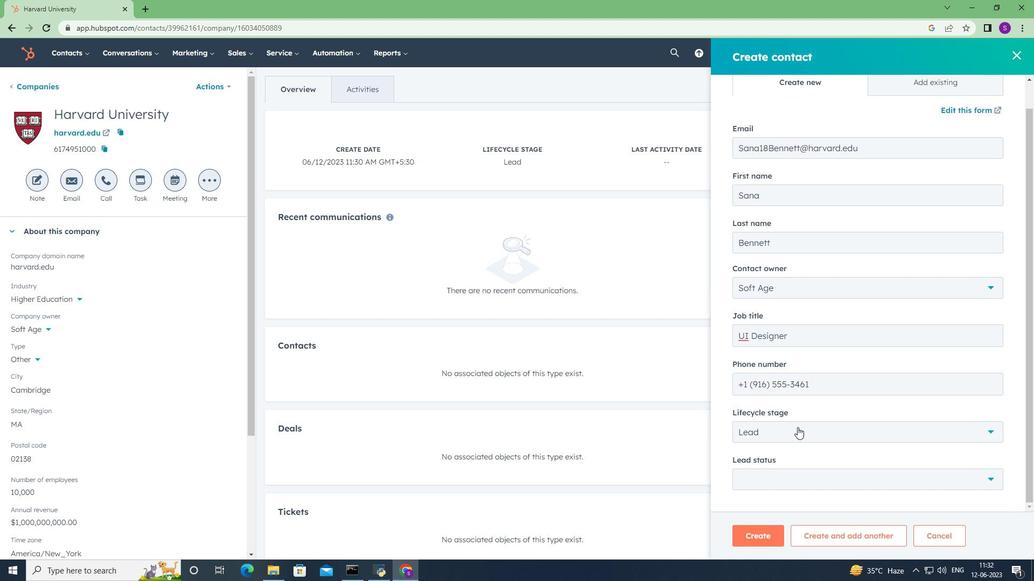 
Action: Mouse moved to (763, 339)
Screenshot: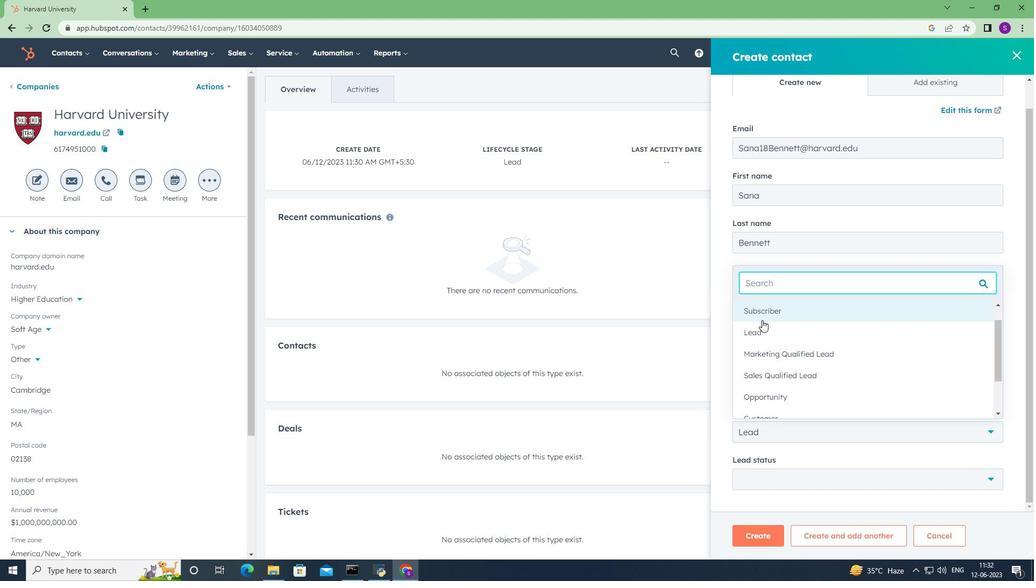
Action: Mouse pressed left at (763, 339)
Screenshot: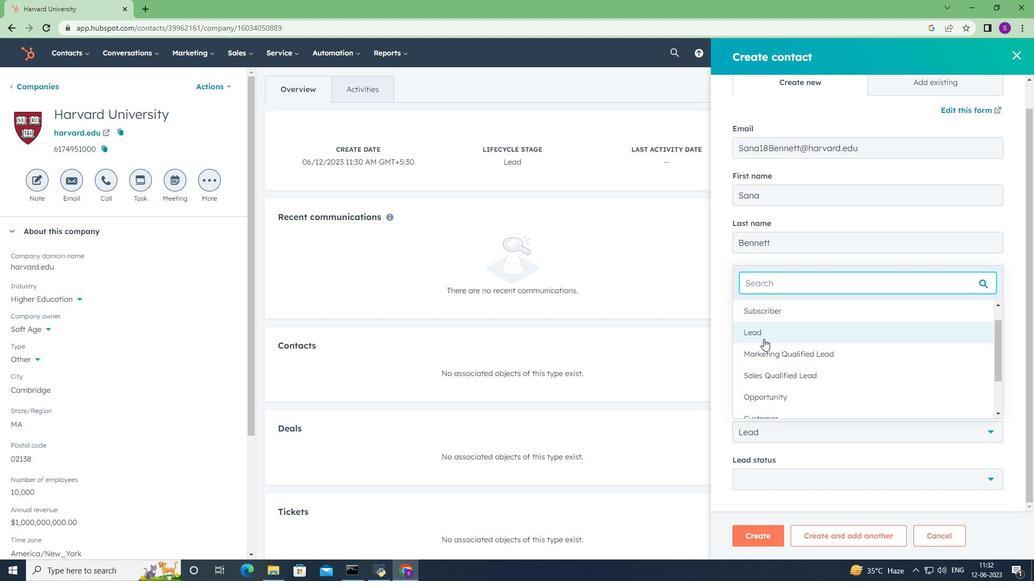 
Action: Mouse moved to (773, 362)
Screenshot: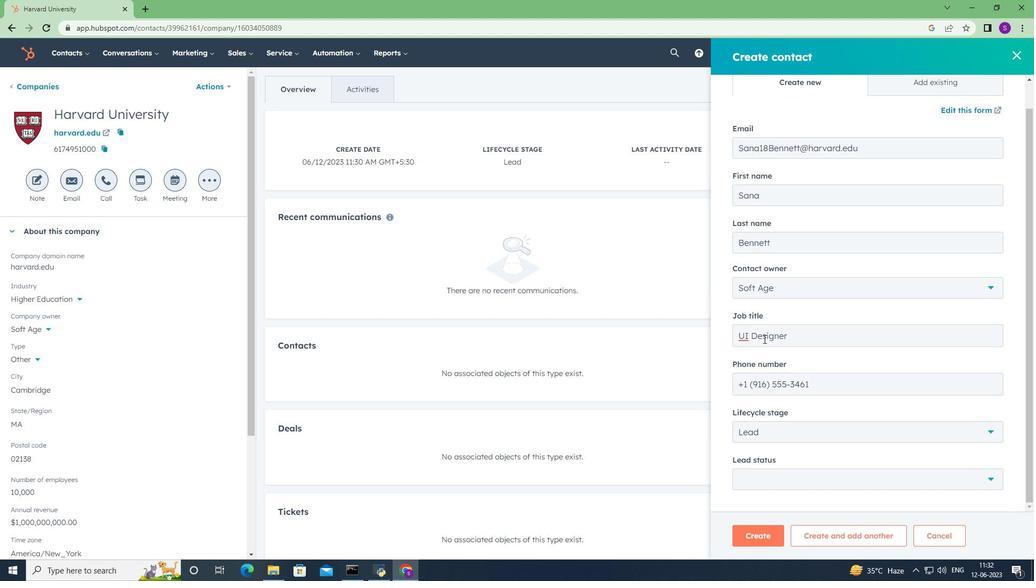 
Action: Mouse scrolled (773, 361) with delta (0, 0)
Screenshot: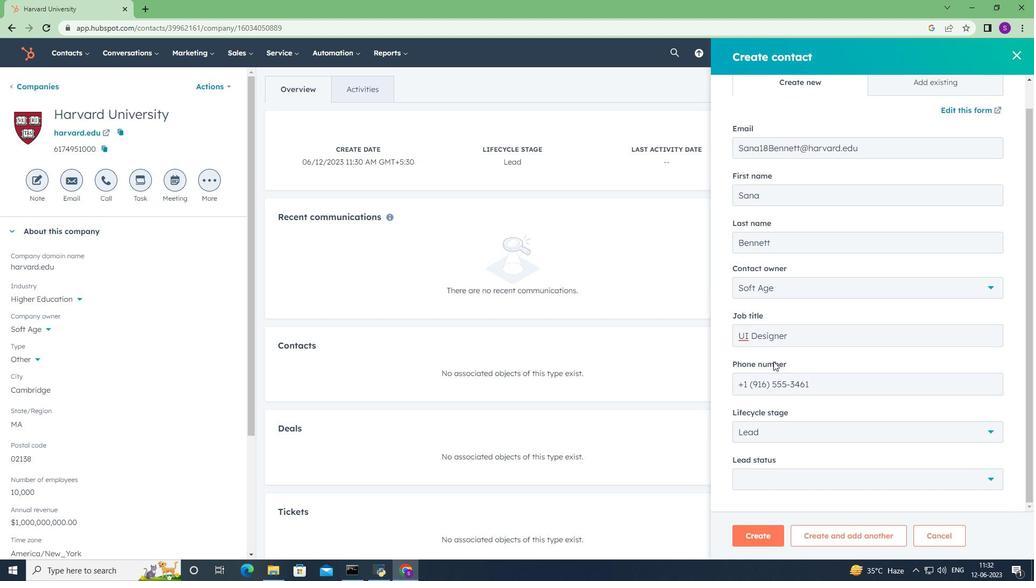 
Action: Mouse scrolled (773, 361) with delta (0, 0)
Screenshot: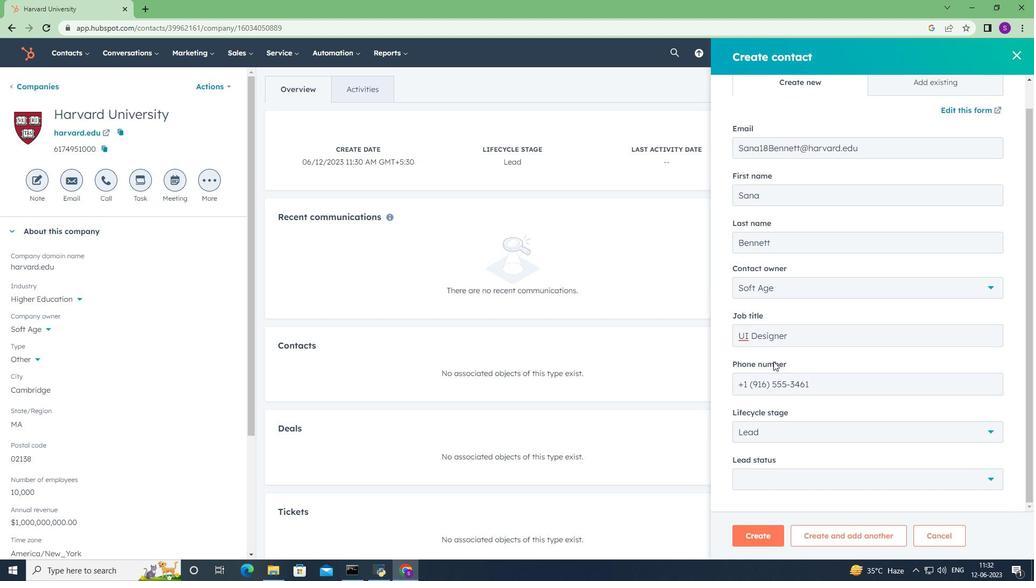 
Action: Mouse moved to (774, 362)
Screenshot: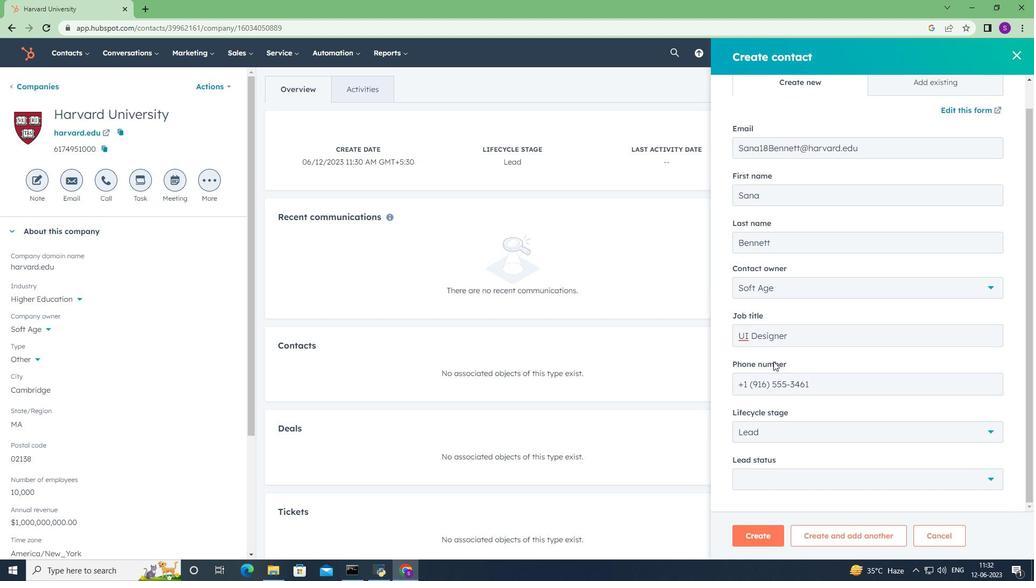 
Action: Mouse scrolled (774, 362) with delta (0, 0)
Screenshot: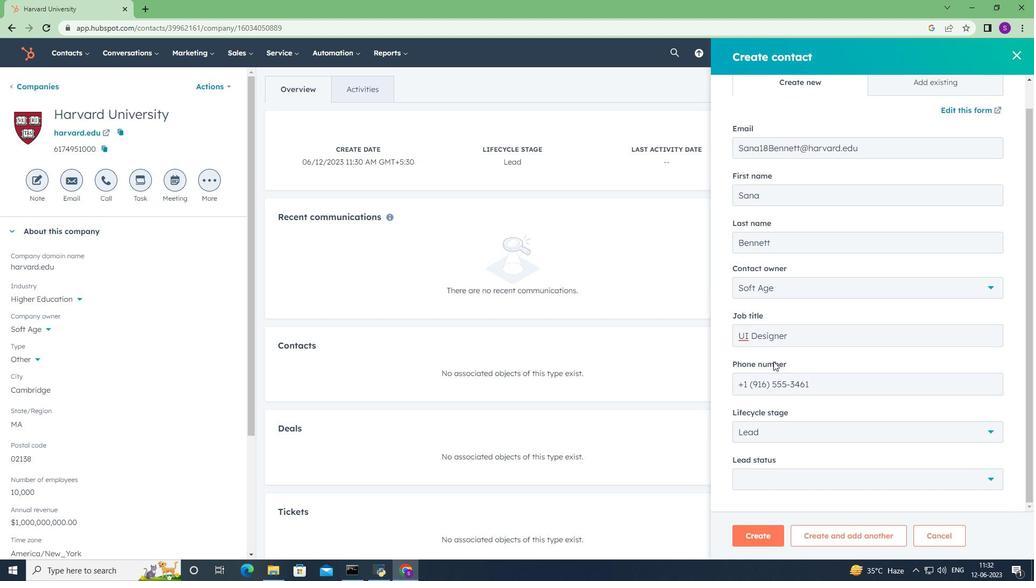 
Action: Mouse moved to (774, 366)
Screenshot: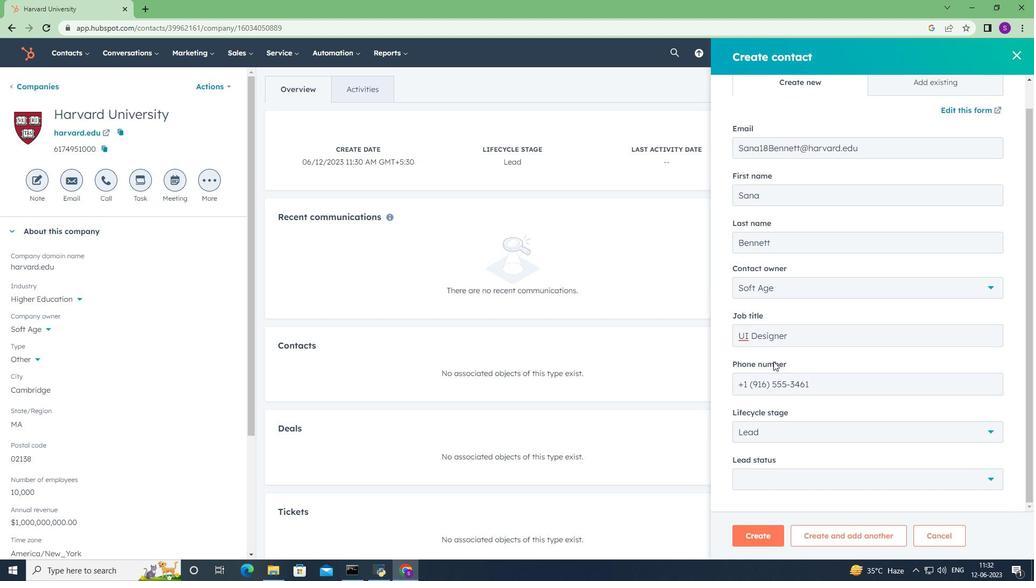 
Action: Mouse scrolled (774, 366) with delta (0, 0)
Screenshot: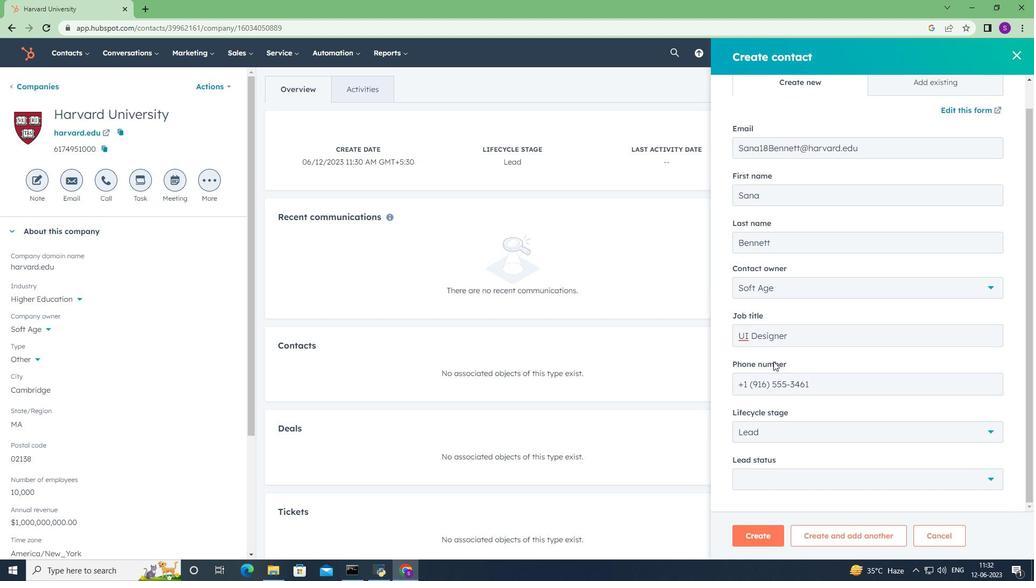 
Action: Mouse moved to (776, 376)
Screenshot: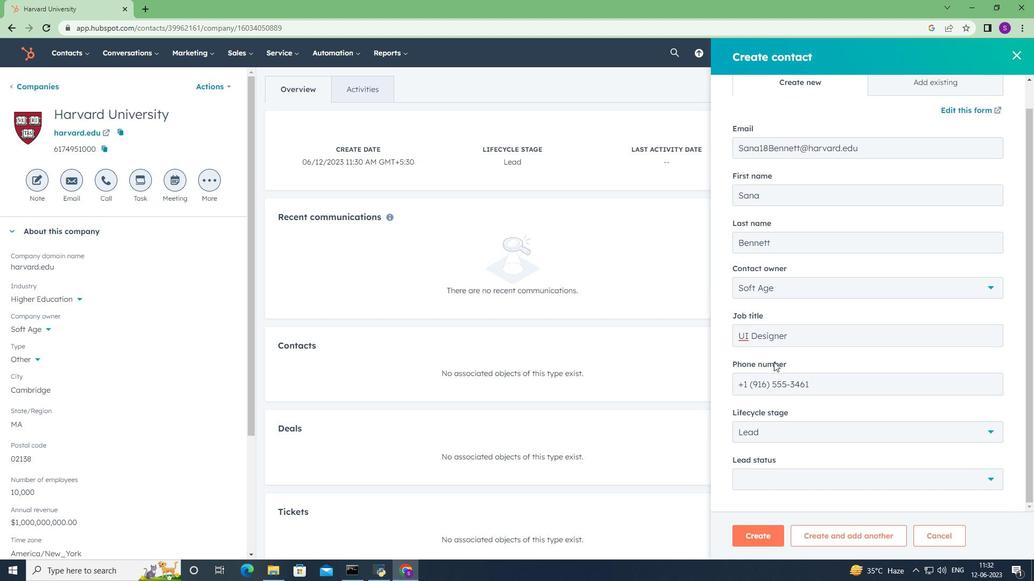 
Action: Mouse scrolled (776, 375) with delta (0, 0)
Screenshot: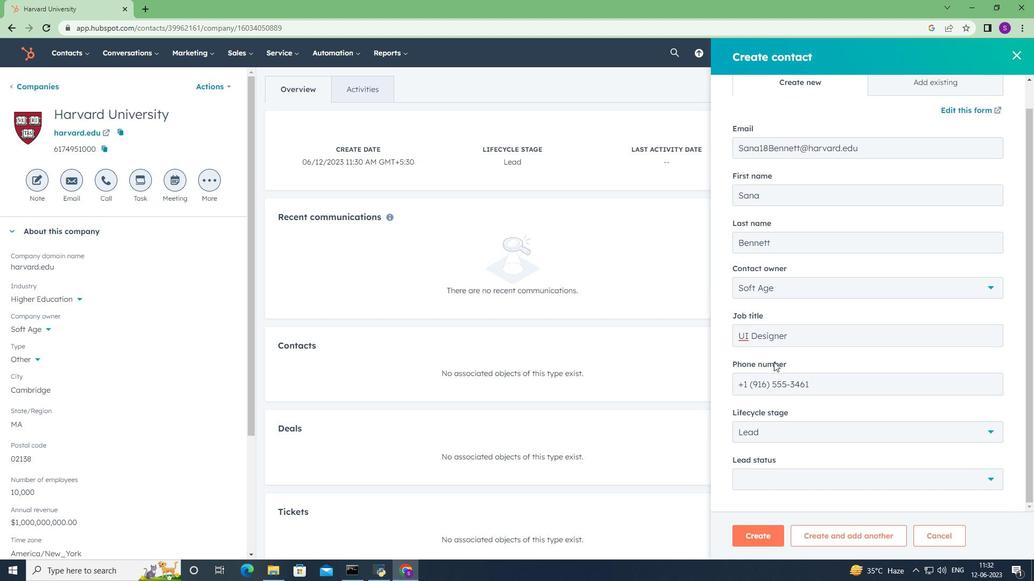 
Action: Mouse moved to (809, 478)
Screenshot: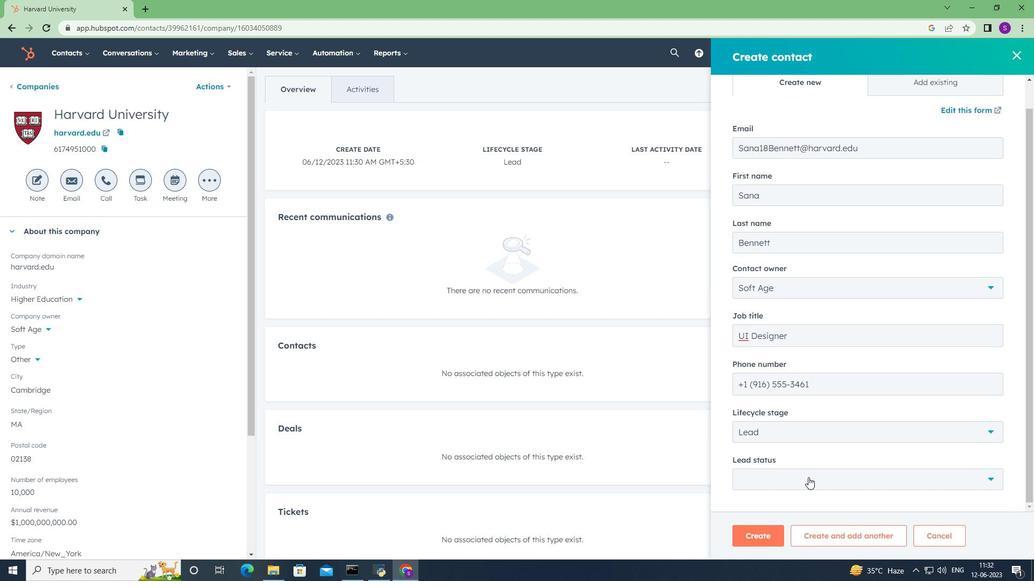 
Action: Mouse pressed left at (809, 478)
Screenshot: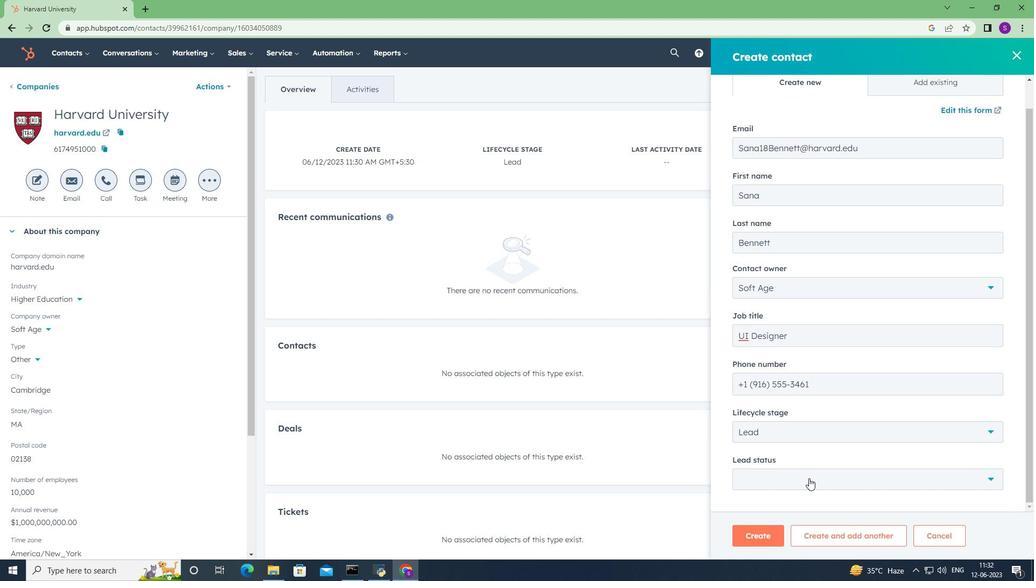 
Action: Mouse moved to (787, 420)
Screenshot: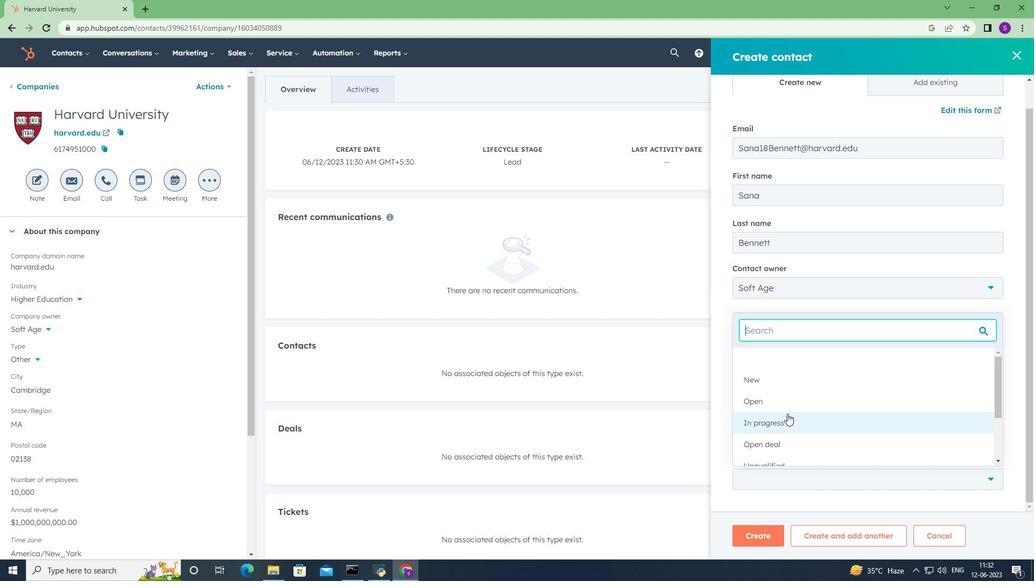
Action: Mouse pressed left at (787, 420)
Screenshot: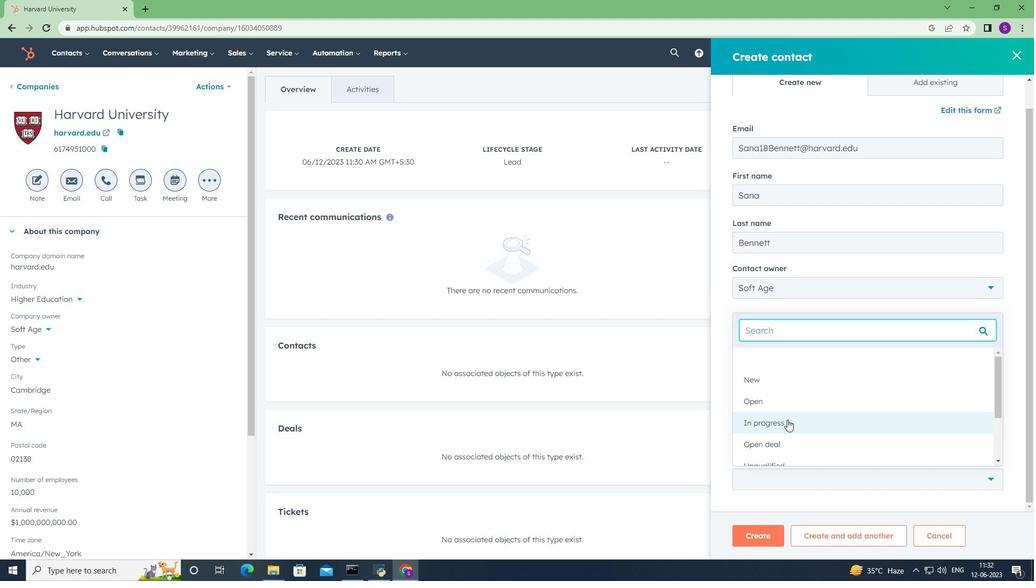 
Action: Mouse scrolled (787, 419) with delta (0, 0)
Screenshot: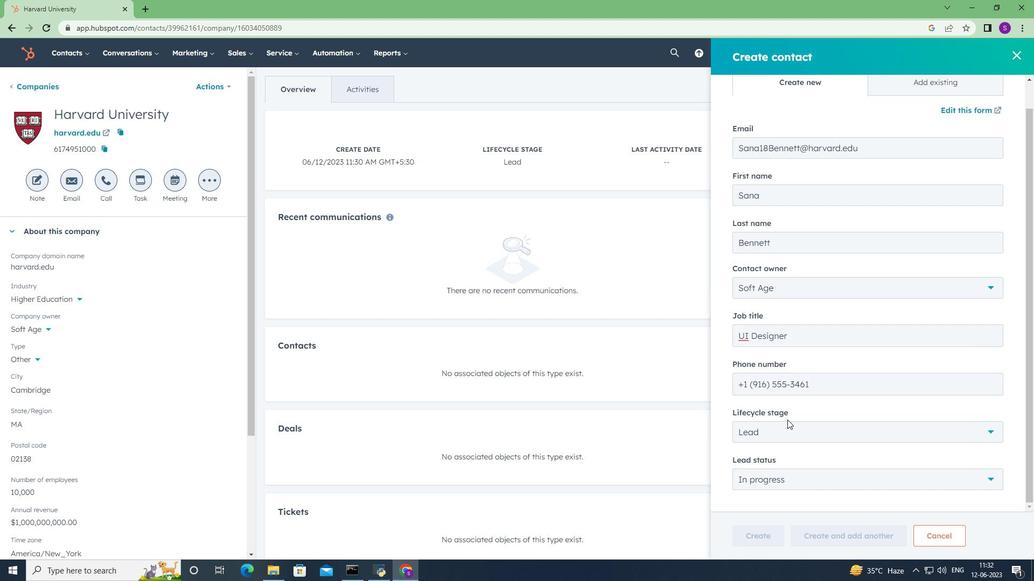 
Action: Mouse scrolled (787, 419) with delta (0, 0)
Screenshot: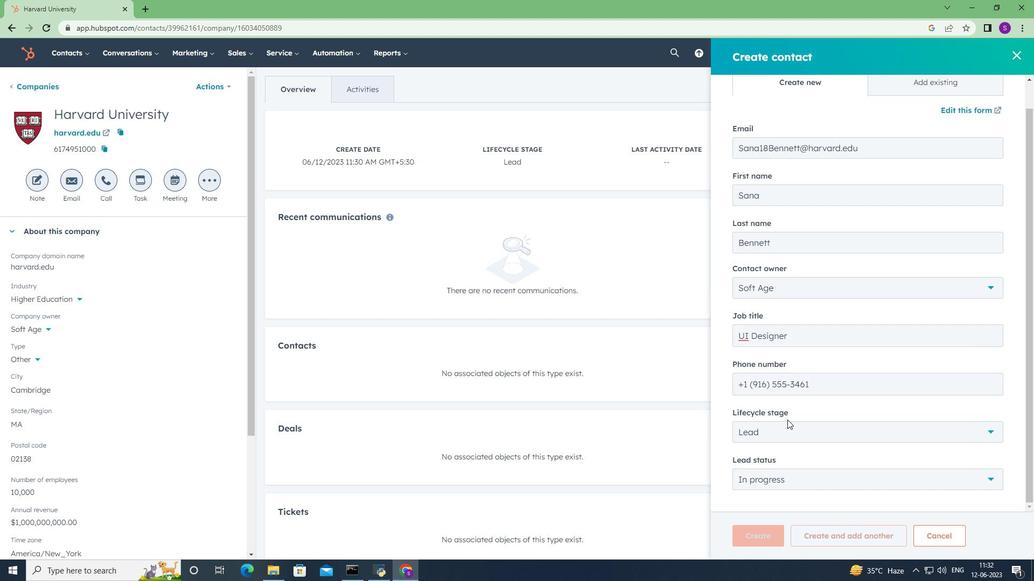 
Action: Mouse scrolled (787, 419) with delta (0, 0)
Screenshot: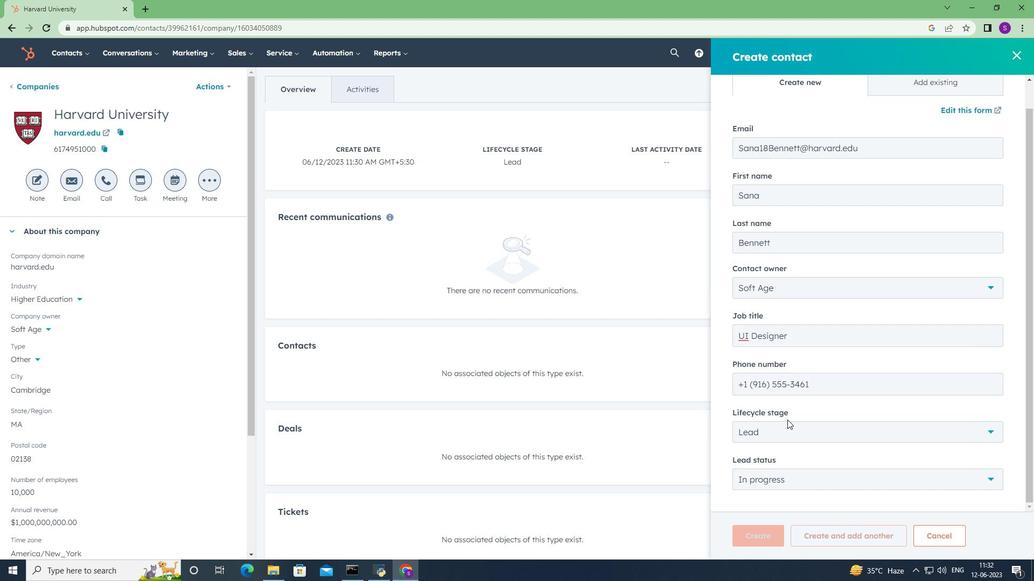 
Action: Mouse scrolled (787, 419) with delta (0, 0)
Screenshot: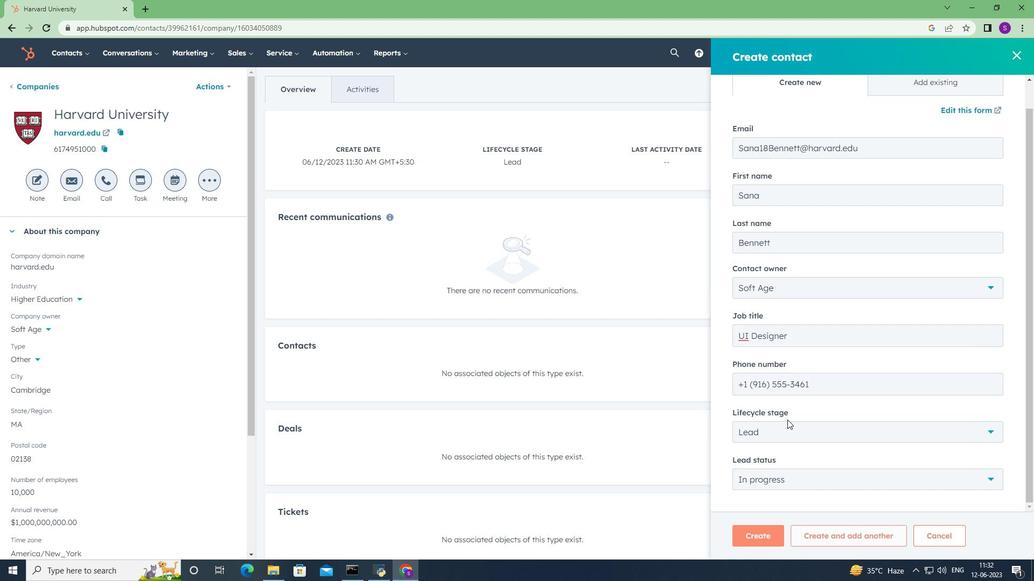 
Action: Mouse moved to (769, 536)
Screenshot: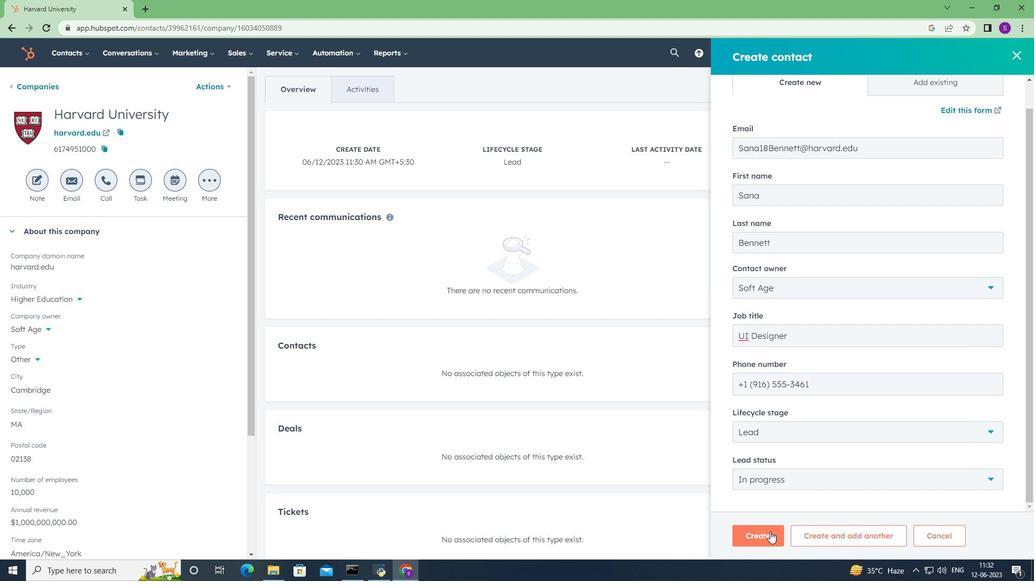 
Action: Mouse pressed left at (769, 536)
Screenshot: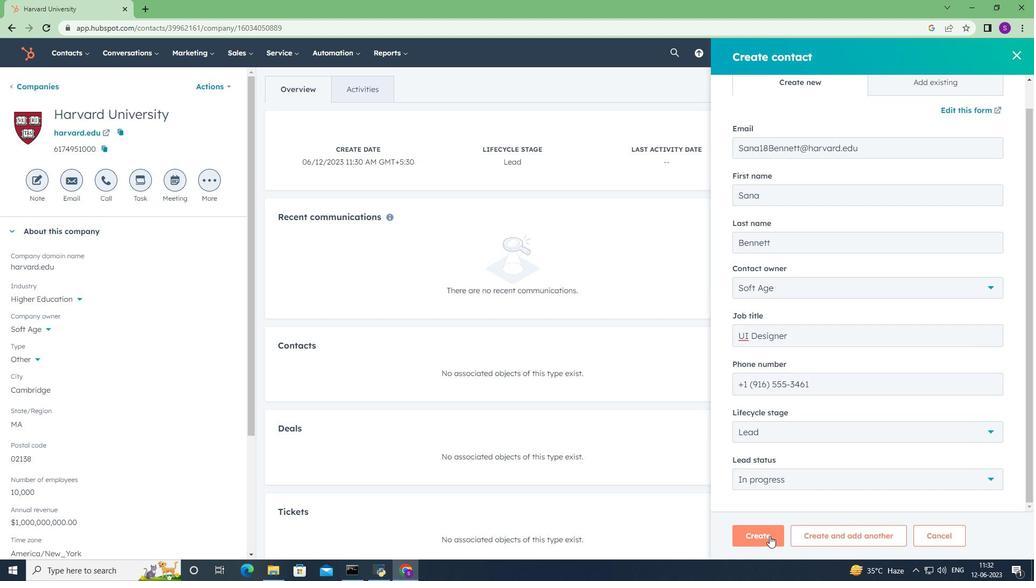
Action: Mouse moved to (650, 268)
Screenshot: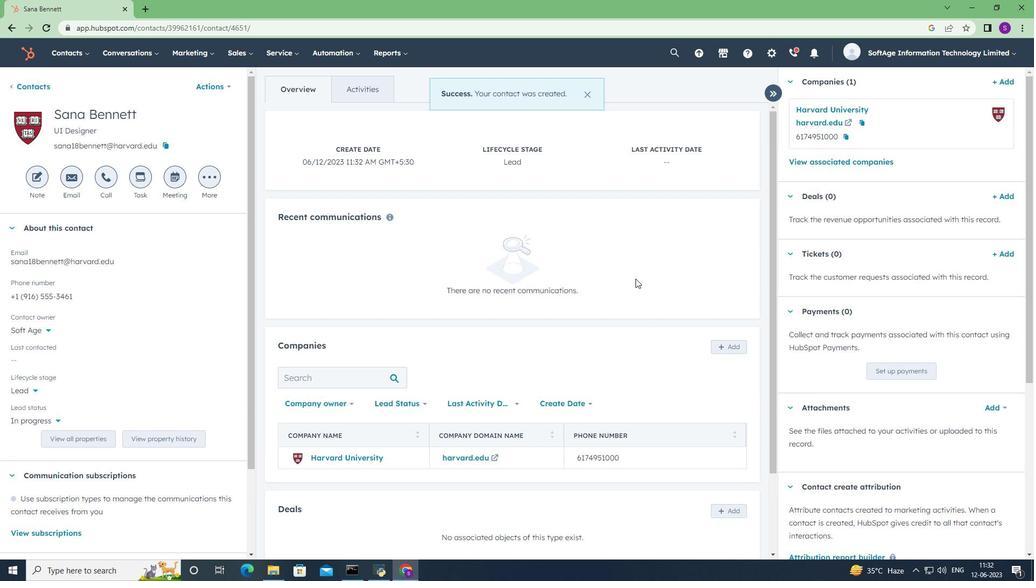 
Action: Mouse scrolled (650, 268) with delta (0, 0)
Screenshot: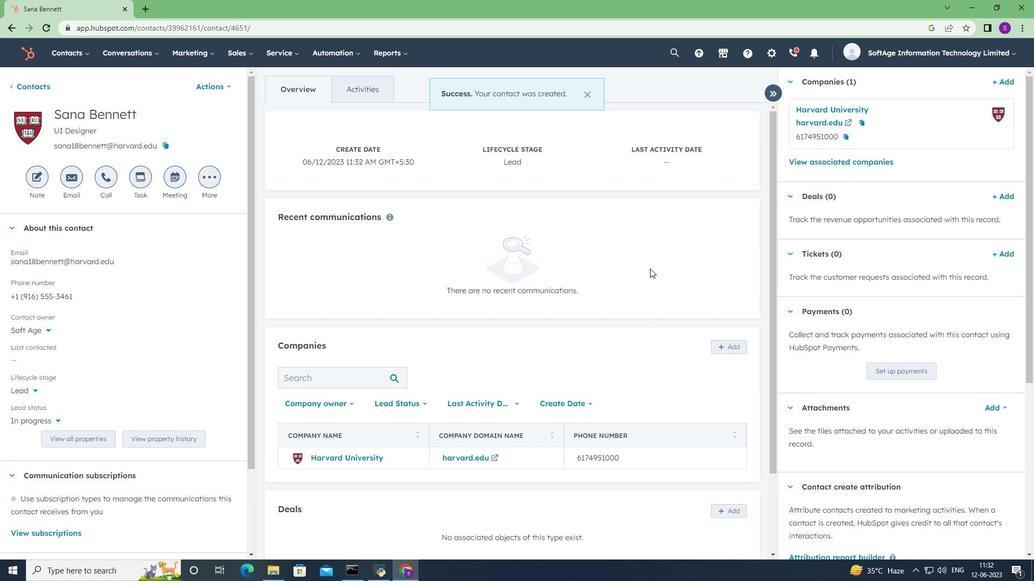 
Action: Mouse scrolled (650, 268) with delta (0, 0)
Screenshot: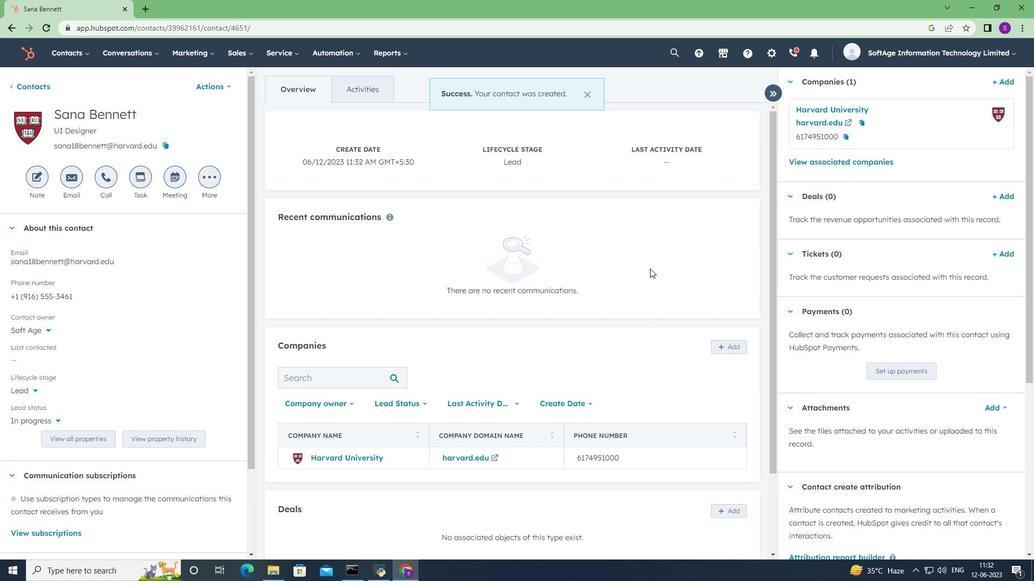 
Action: Mouse scrolled (650, 268) with delta (0, 0)
Screenshot: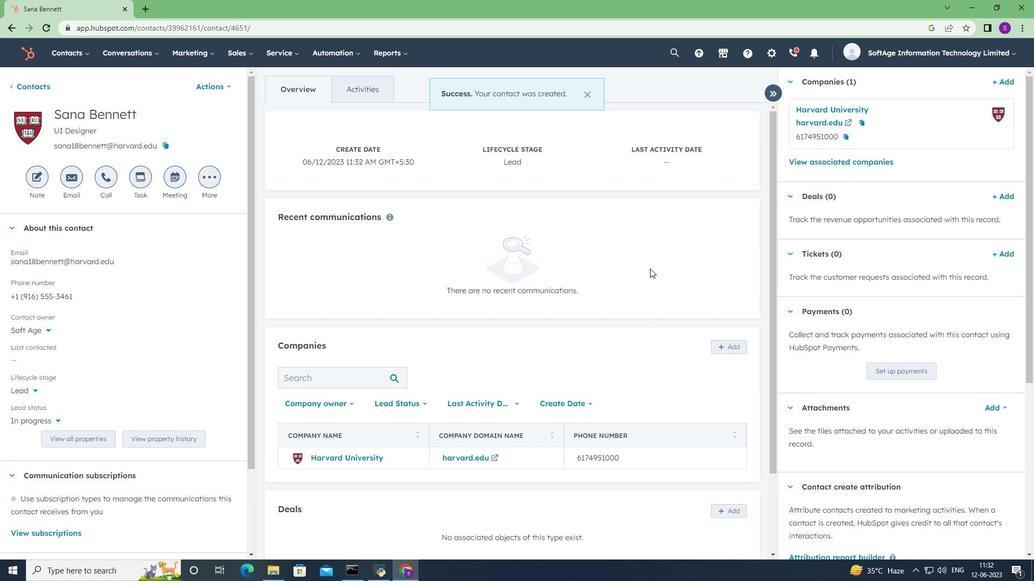 
Action: Mouse scrolled (650, 268) with delta (0, 0)
Screenshot: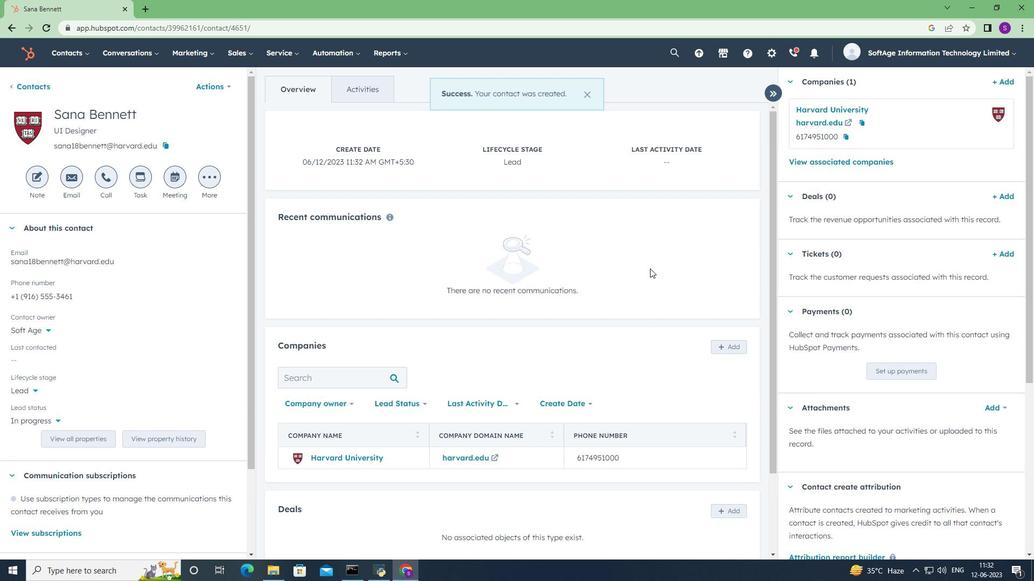 
Action: Mouse moved to (650, 268)
Screenshot: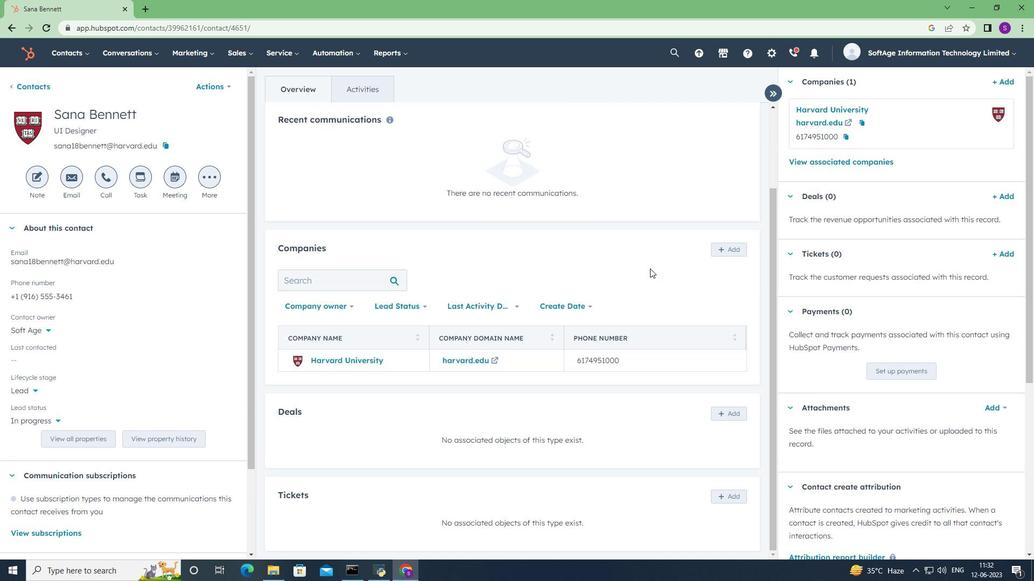 
